 Task: Look for space in Pujilí, Ecuador from 8th June, 2023 to 19th June, 2023 for 1 adult in price range Rs.5000 to Rs.12000. Place can be shared room with 1  bedroom having 1 bed and 1 bathroom. Property type can be house, flat, guest house, hotel. Booking option can be shelf check-in. Required host language is English.
Action: Mouse moved to (449, 95)
Screenshot: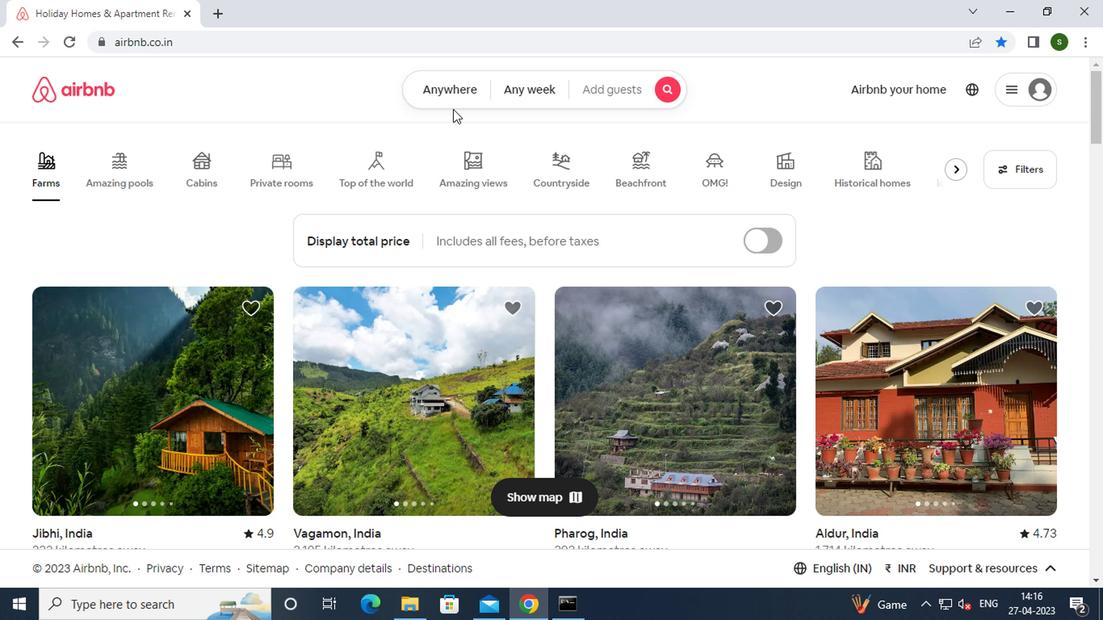 
Action: Mouse pressed left at (449, 95)
Screenshot: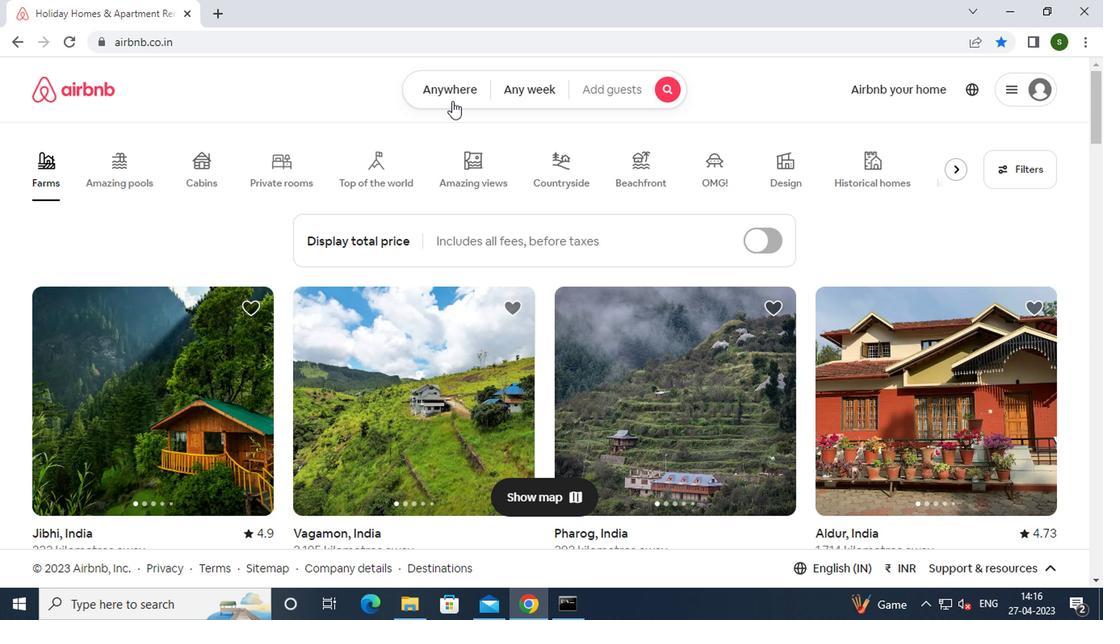 
Action: Mouse moved to (357, 158)
Screenshot: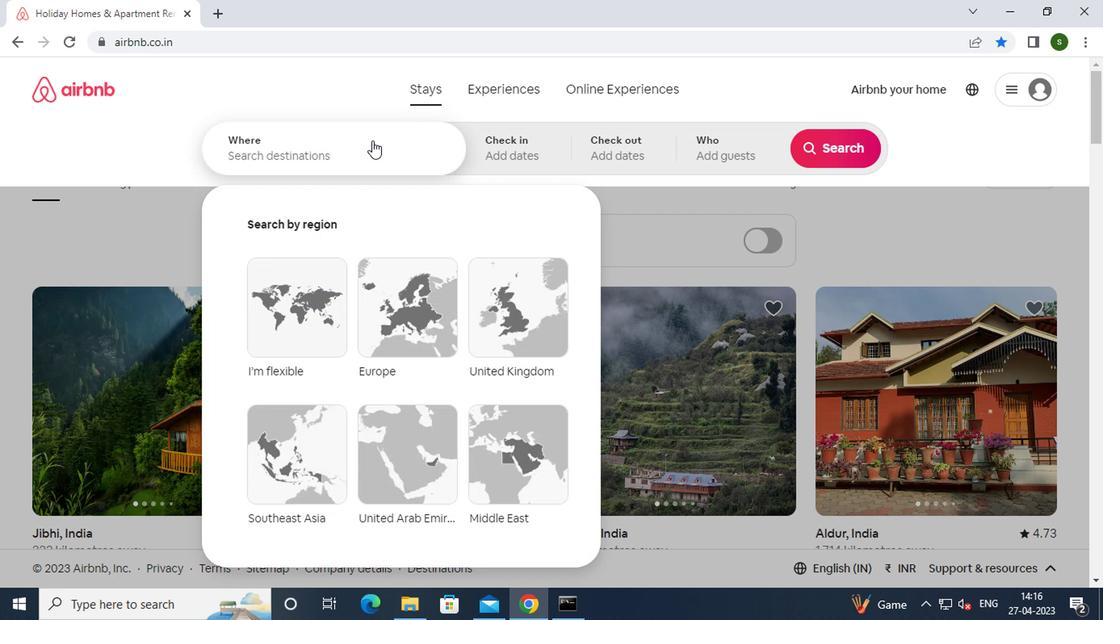 
Action: Mouse pressed left at (357, 158)
Screenshot: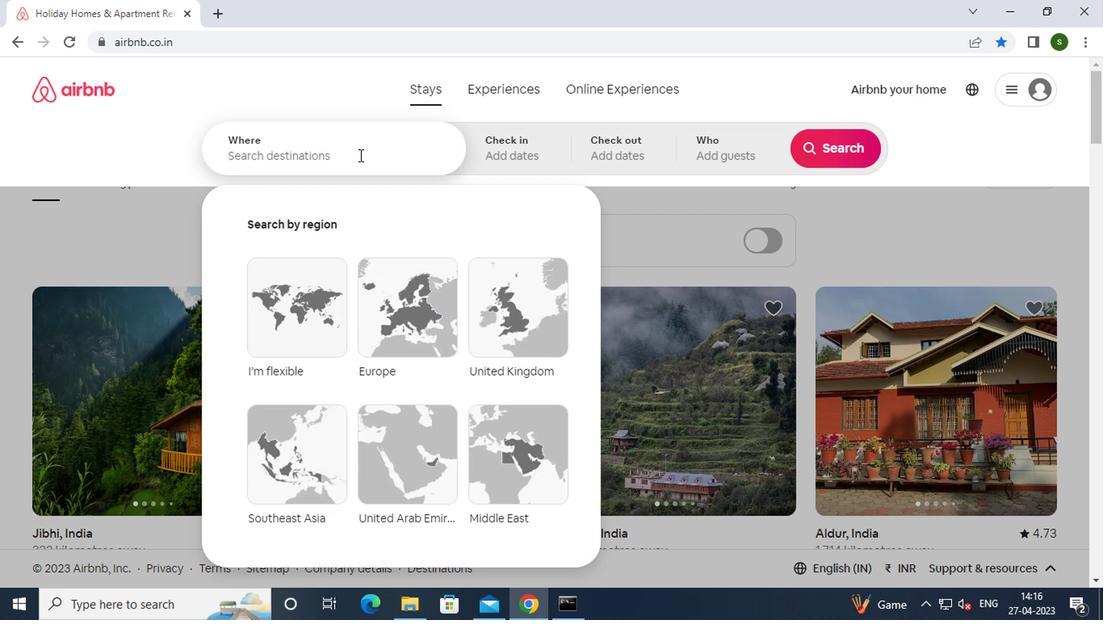 
Action: Key pressed p<Key.caps_lock>ujili,
Screenshot: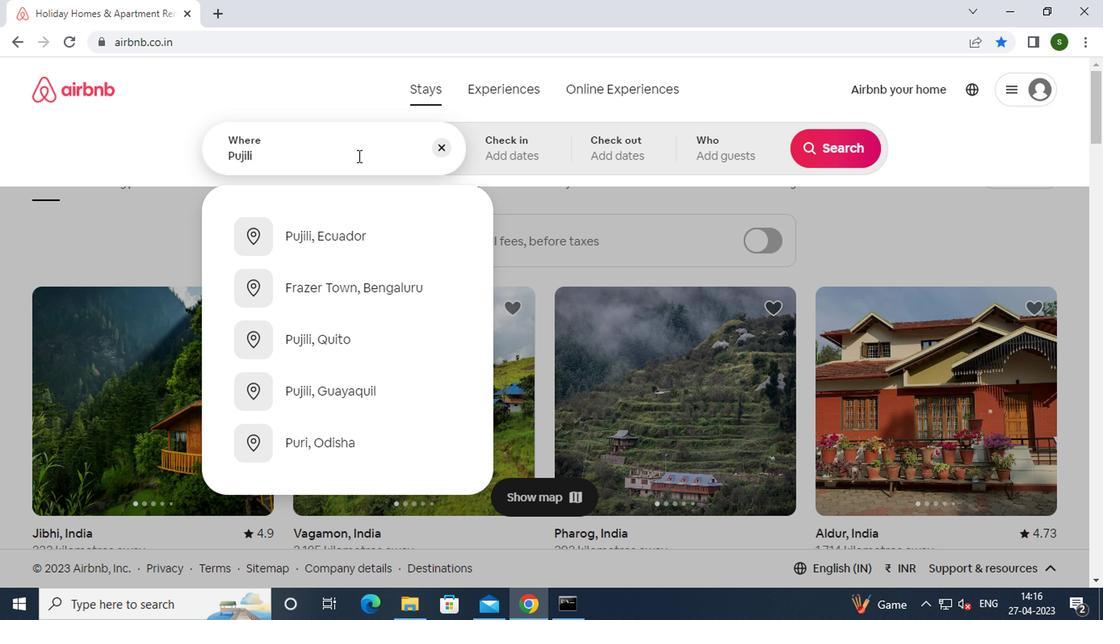 
Action: Mouse moved to (369, 248)
Screenshot: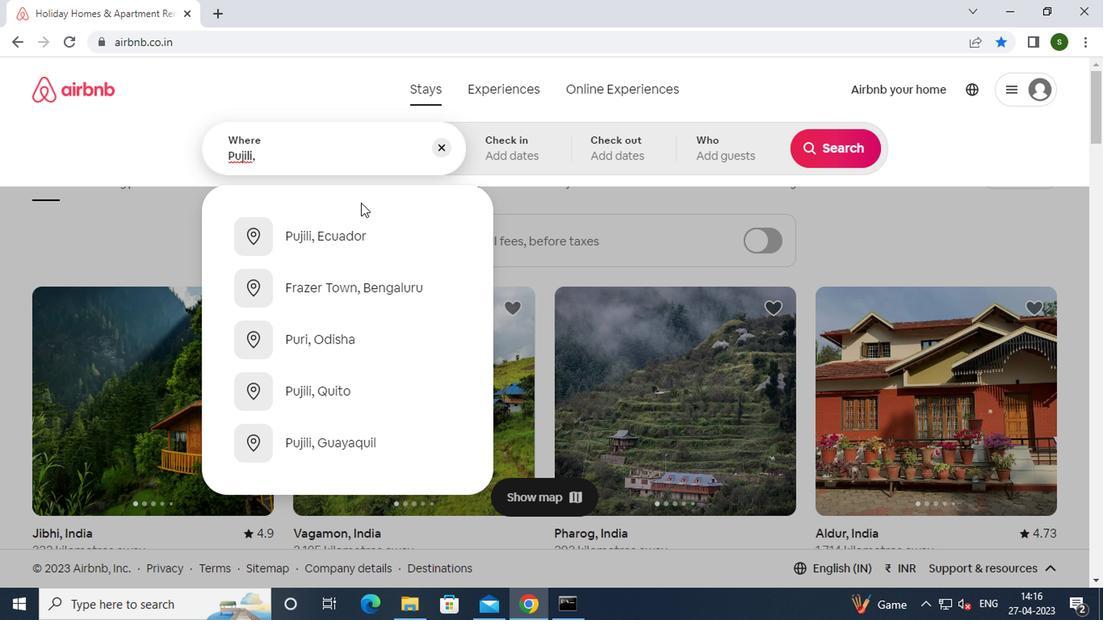 
Action: Mouse pressed left at (369, 248)
Screenshot: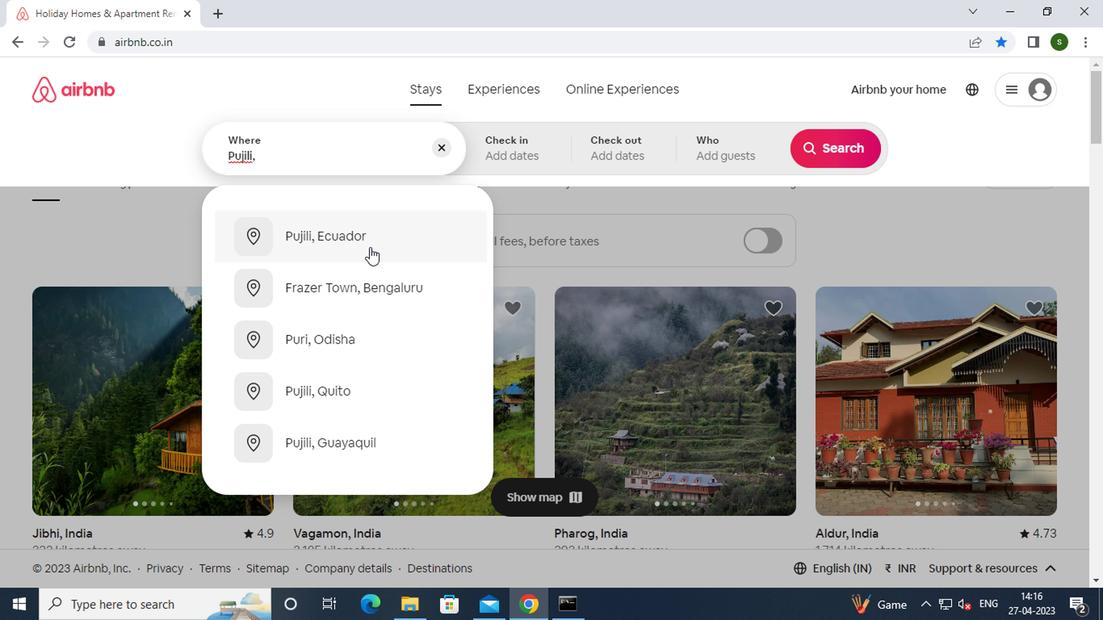 
Action: Mouse moved to (823, 273)
Screenshot: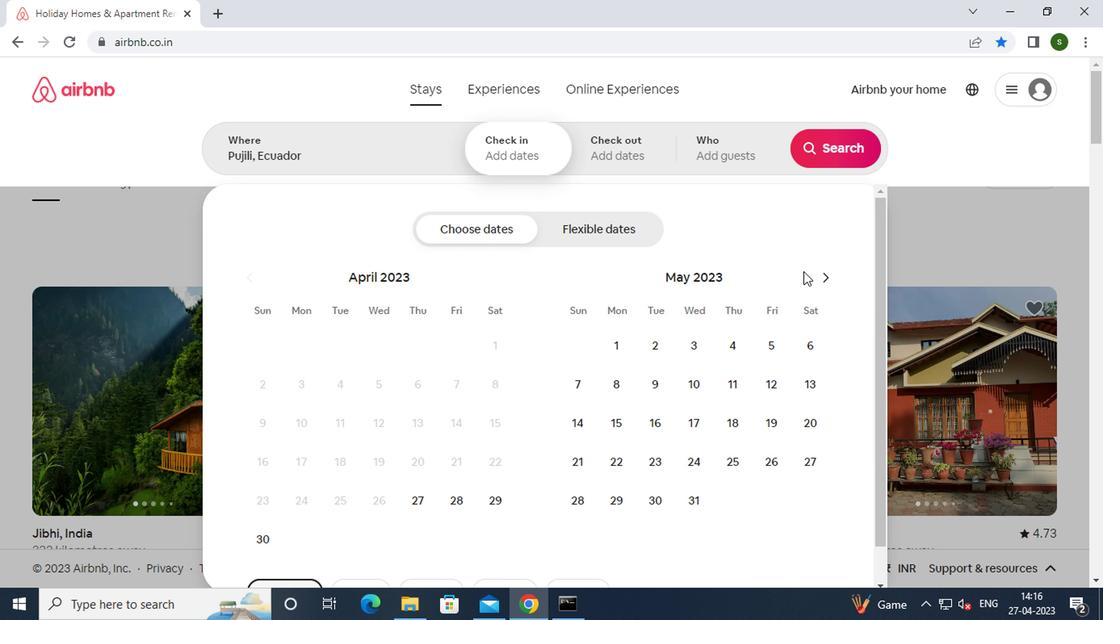 
Action: Mouse pressed left at (823, 273)
Screenshot: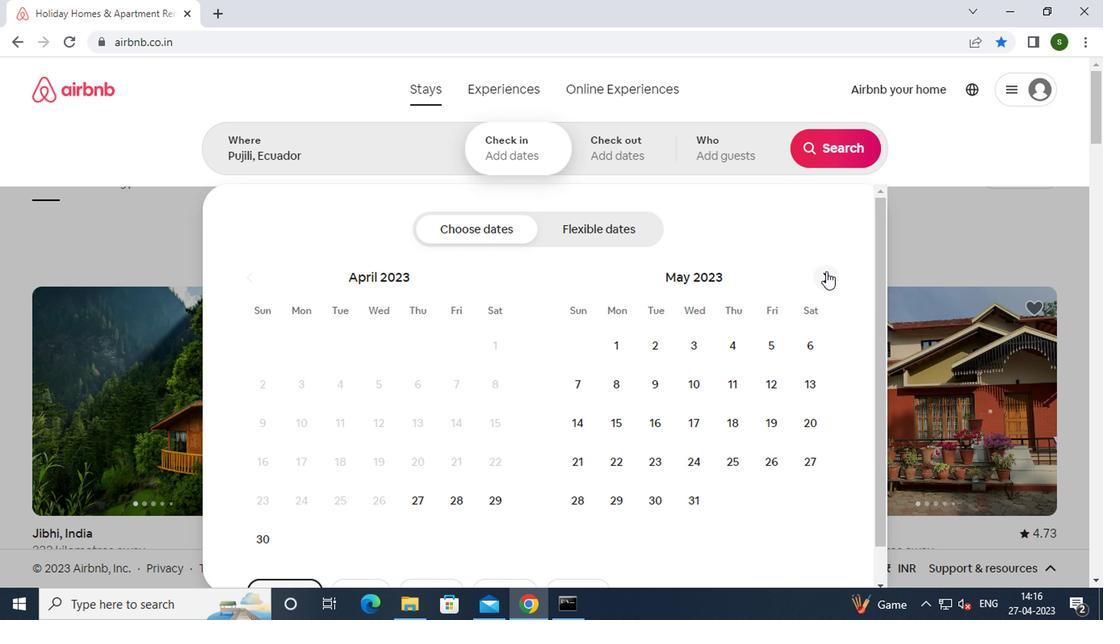 
Action: Mouse moved to (734, 386)
Screenshot: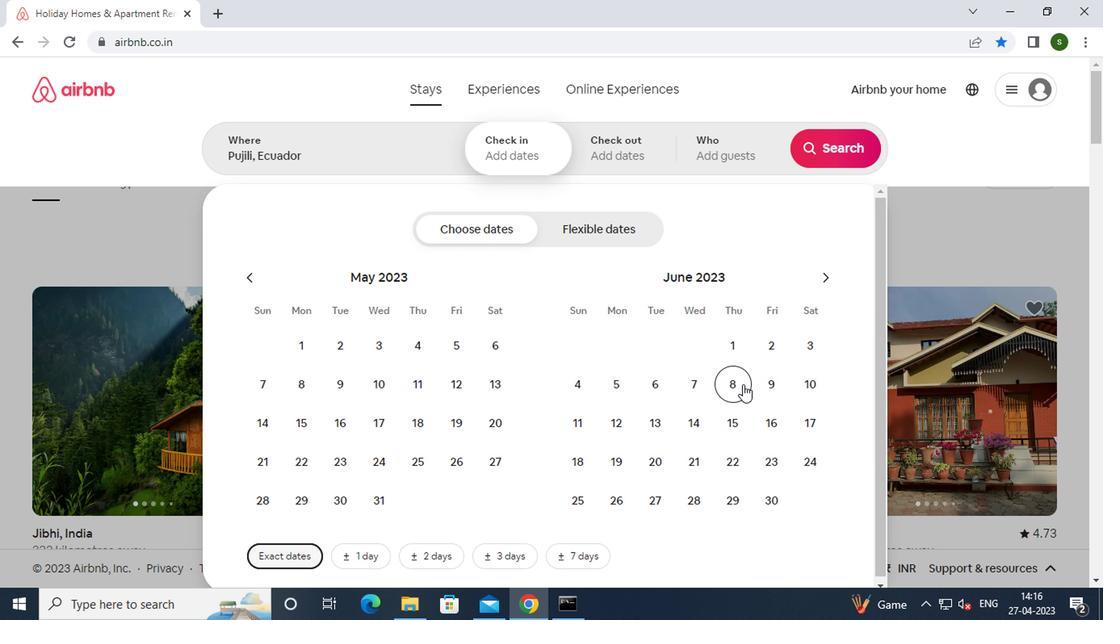 
Action: Mouse pressed left at (734, 386)
Screenshot: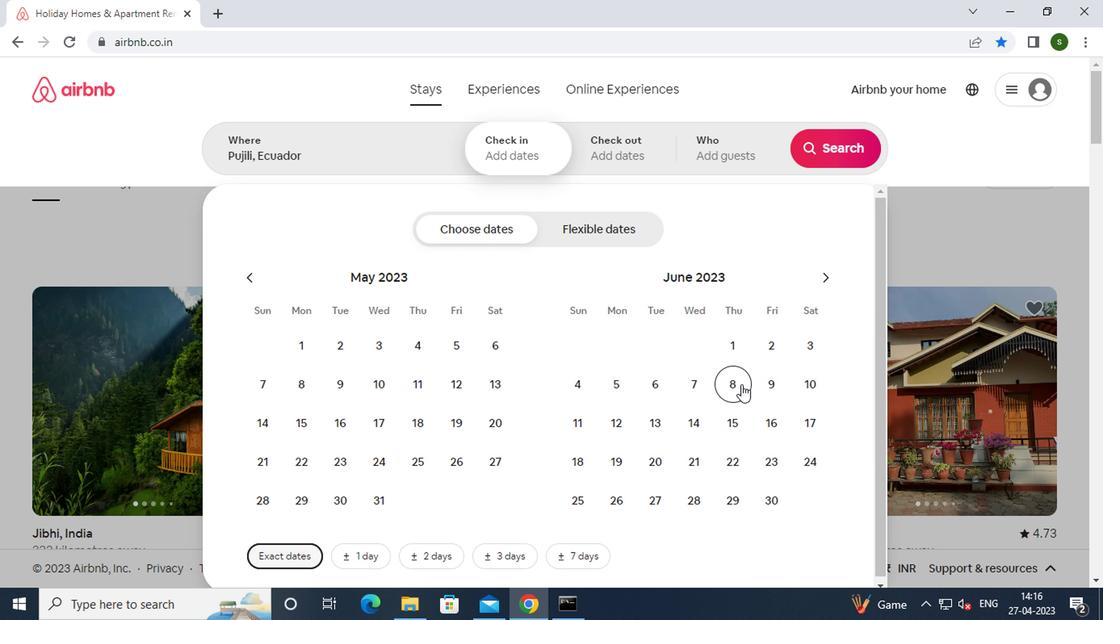 
Action: Mouse moved to (618, 465)
Screenshot: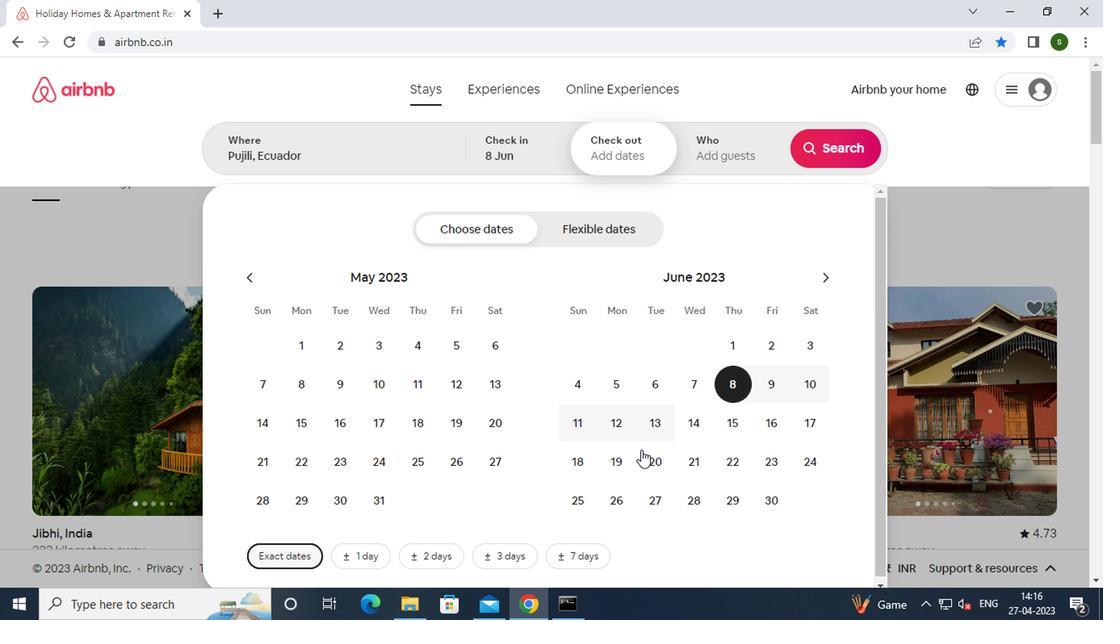 
Action: Mouse pressed left at (618, 465)
Screenshot: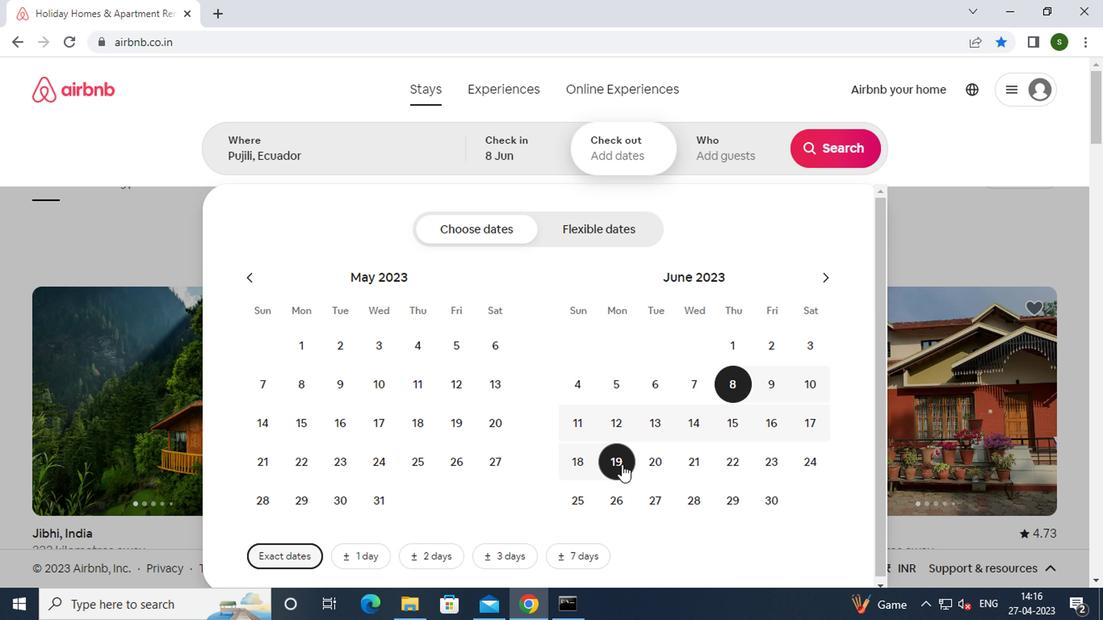 
Action: Mouse moved to (720, 160)
Screenshot: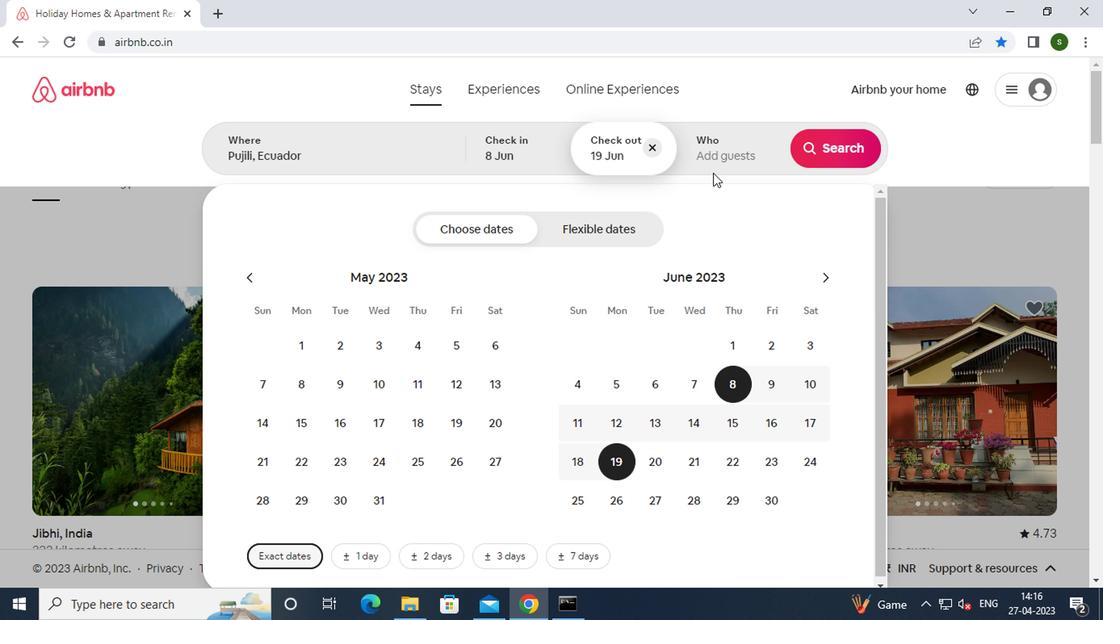 
Action: Mouse pressed left at (720, 160)
Screenshot: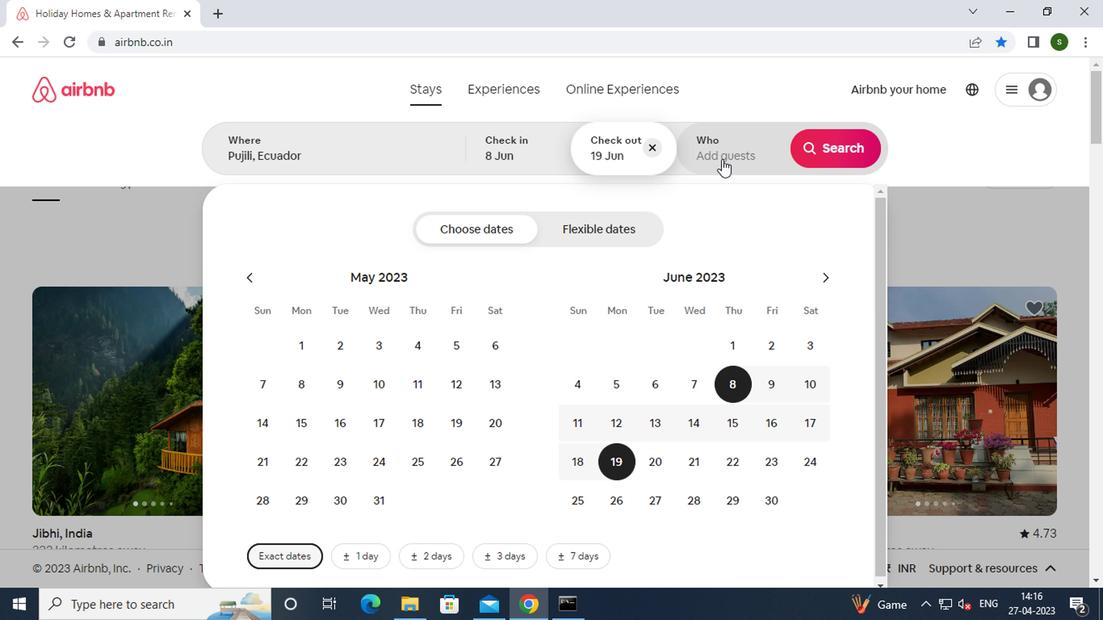 
Action: Mouse moved to (838, 238)
Screenshot: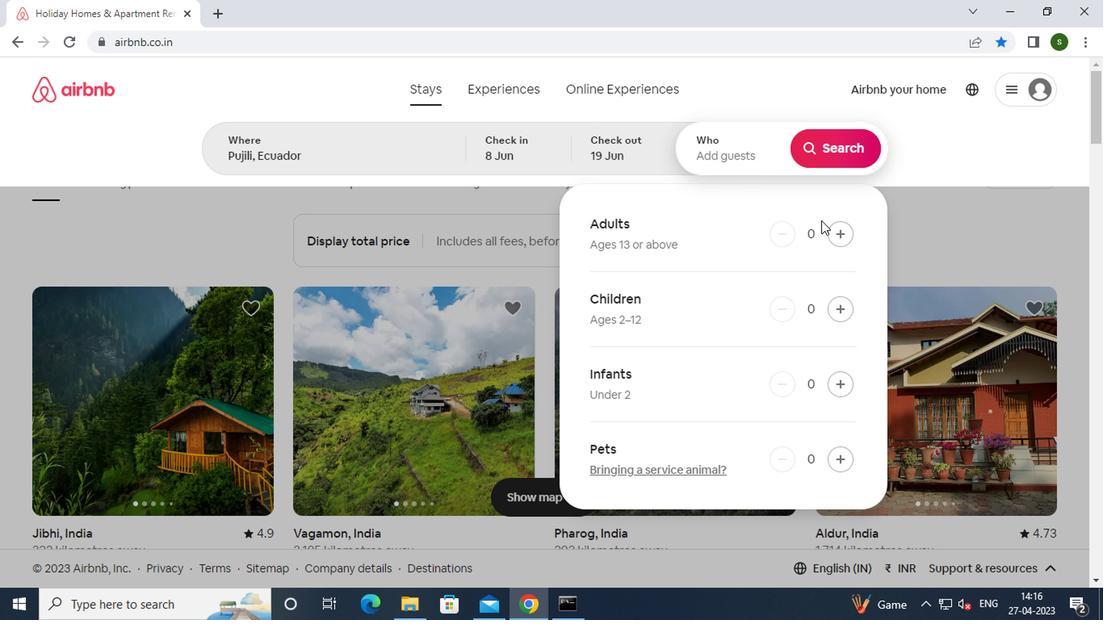 
Action: Mouse pressed left at (838, 238)
Screenshot: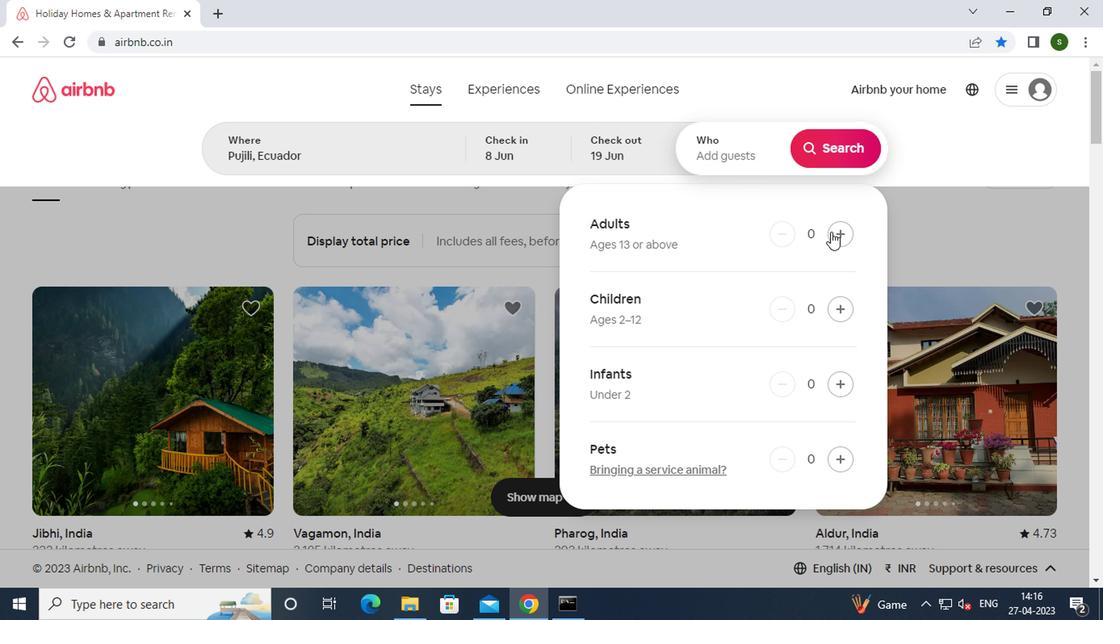 
Action: Mouse moved to (826, 133)
Screenshot: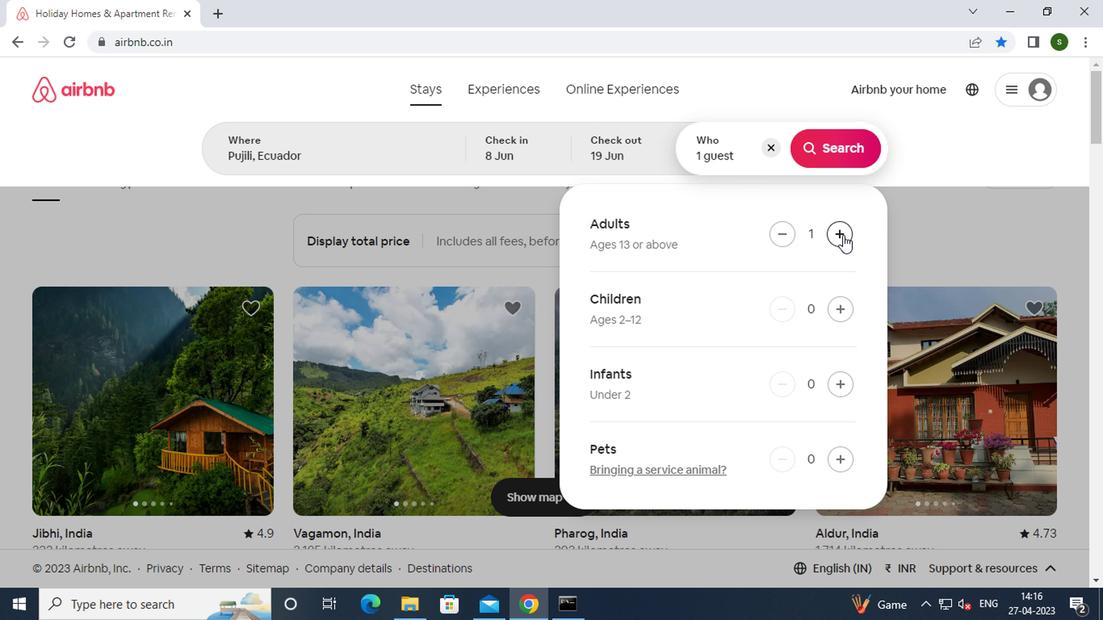 
Action: Mouse pressed left at (826, 133)
Screenshot: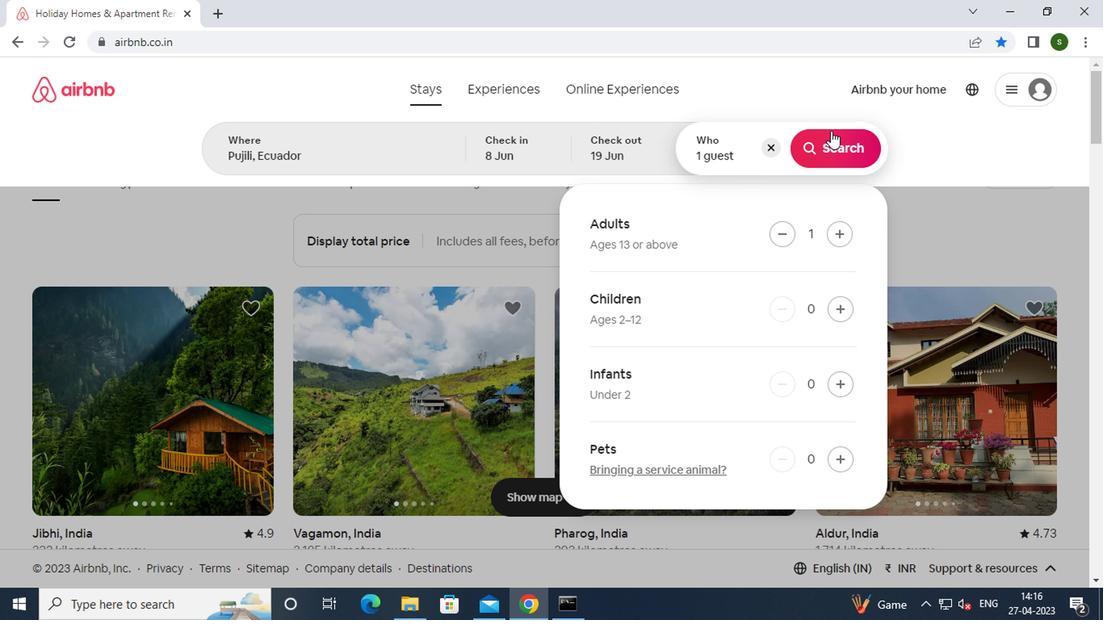
Action: Mouse moved to (999, 158)
Screenshot: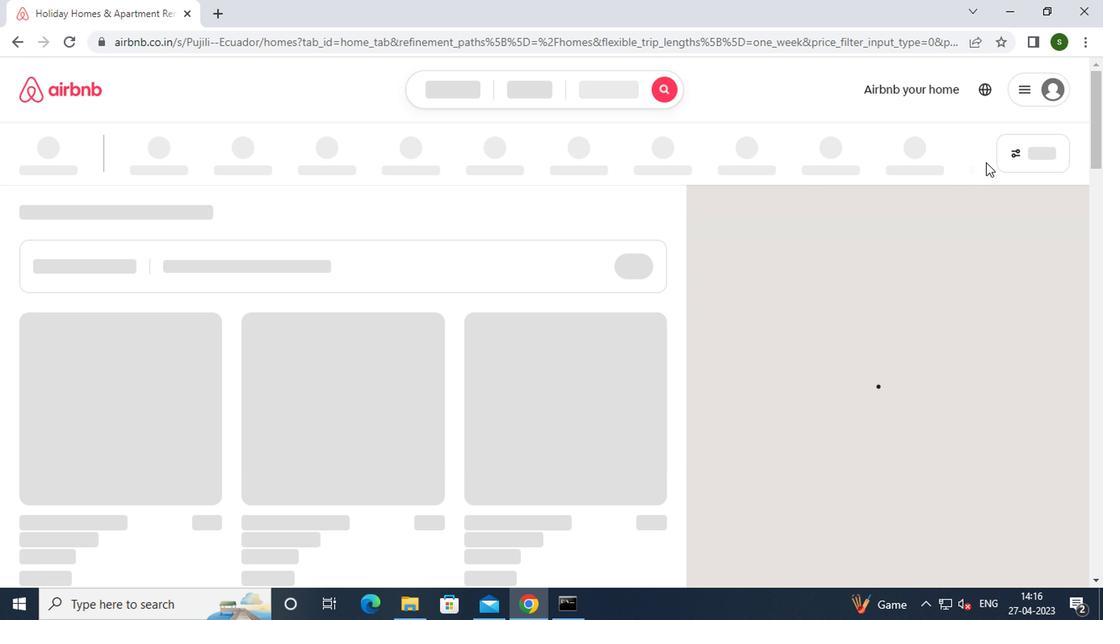 
Action: Mouse pressed left at (999, 158)
Screenshot: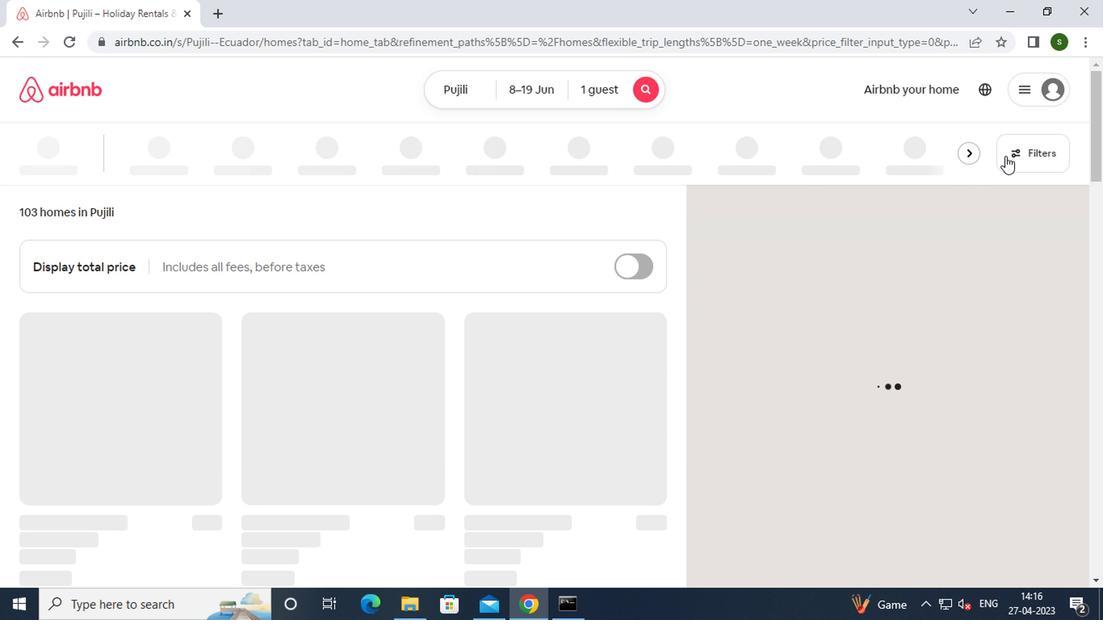
Action: Mouse moved to (490, 358)
Screenshot: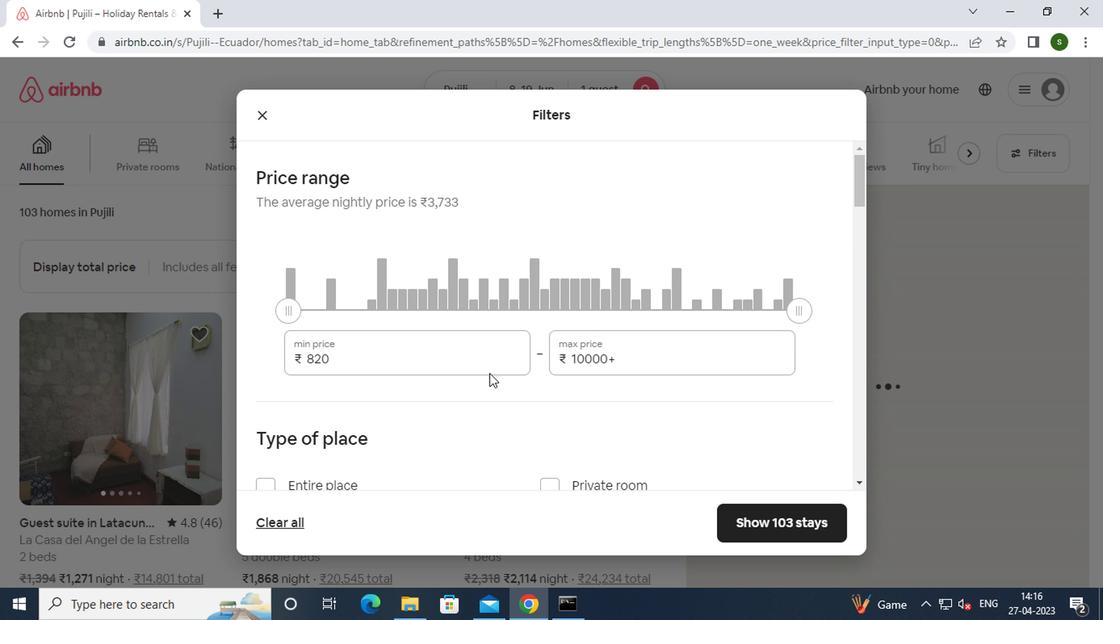 
Action: Mouse pressed left at (490, 358)
Screenshot: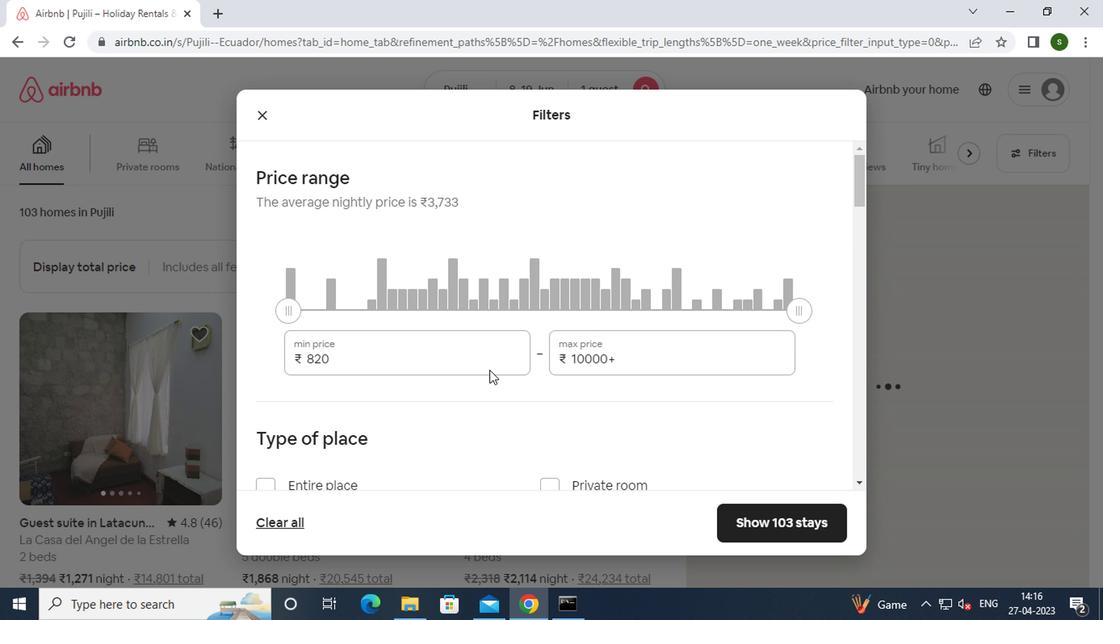 
Action: Key pressed <Key.backspace><Key.backspace><Key.backspace><Key.backspace><Key.backspace>5000
Screenshot: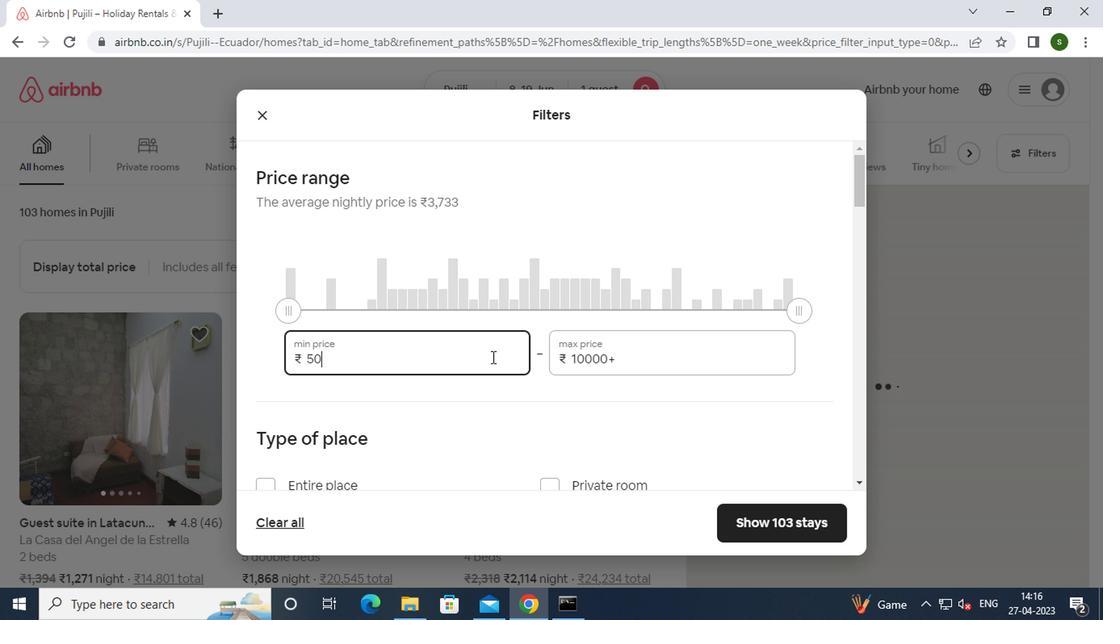 
Action: Mouse moved to (655, 358)
Screenshot: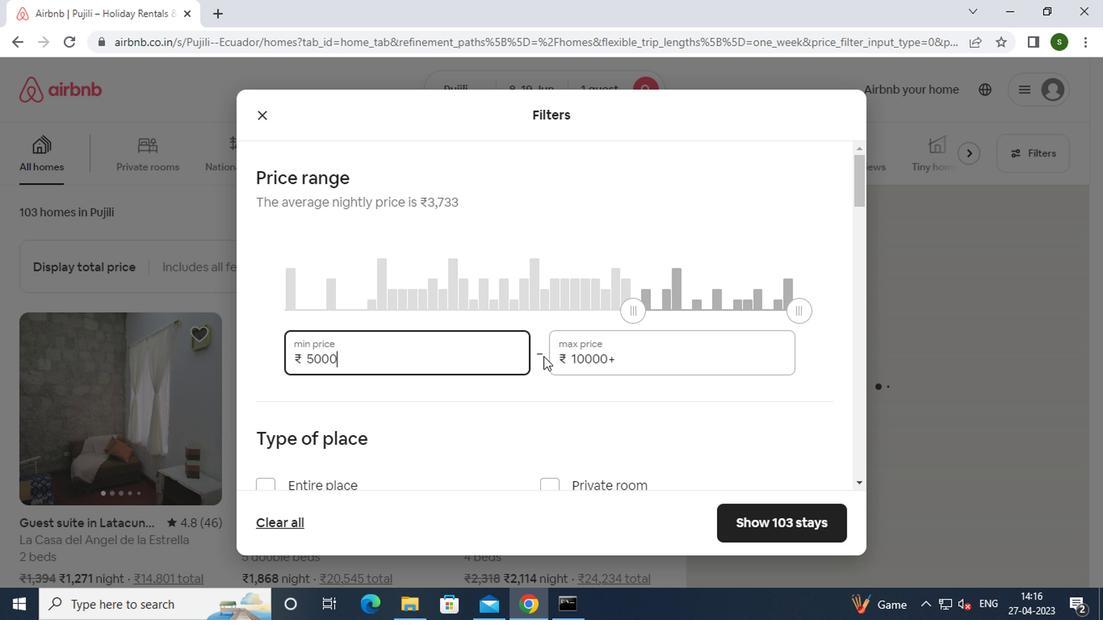 
Action: Mouse pressed left at (655, 358)
Screenshot: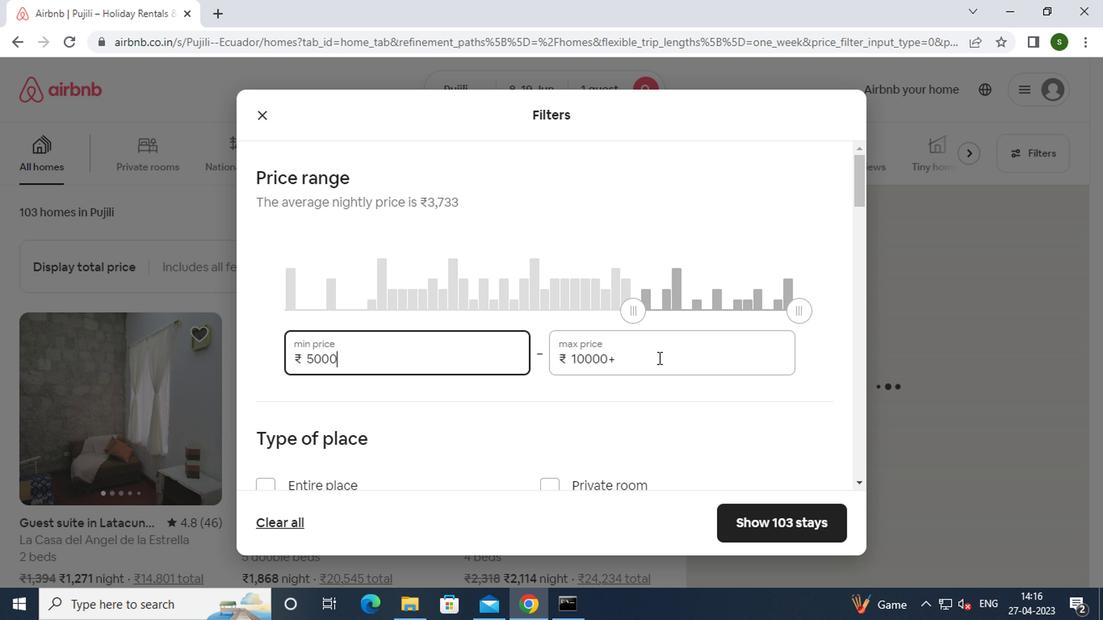 
Action: Key pressed <Key.backspace><Key.backspace><Key.backspace><Key.backspace><Key.backspace><Key.backspace><Key.backspace><Key.backspace><Key.backspace><Key.backspace><Key.backspace><Key.backspace><Key.backspace><Key.backspace>12000
Screenshot: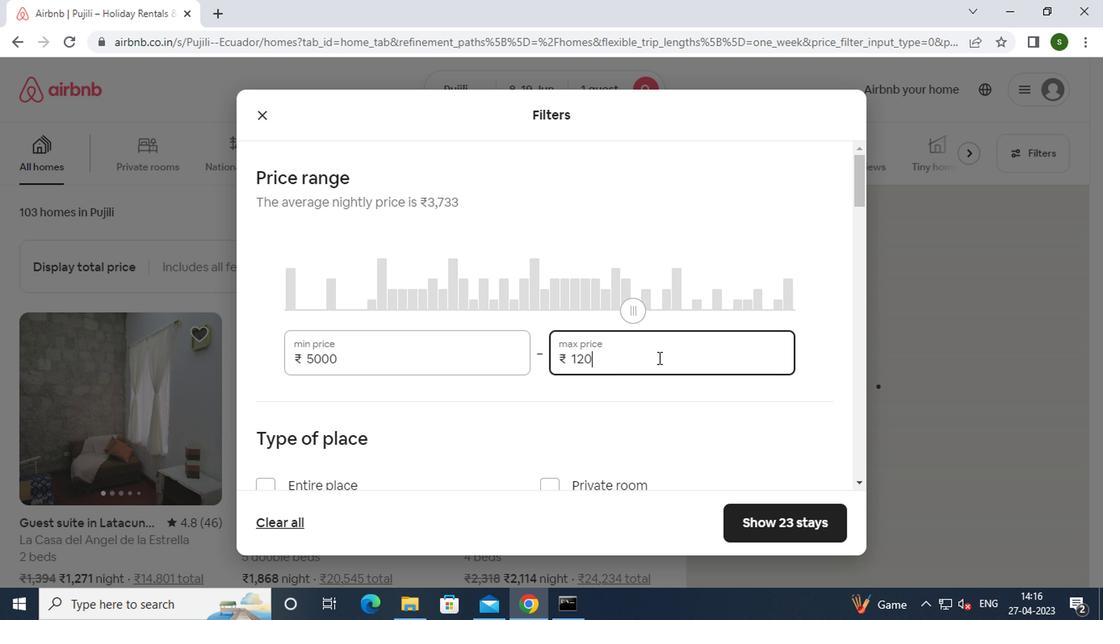 
Action: Mouse moved to (500, 389)
Screenshot: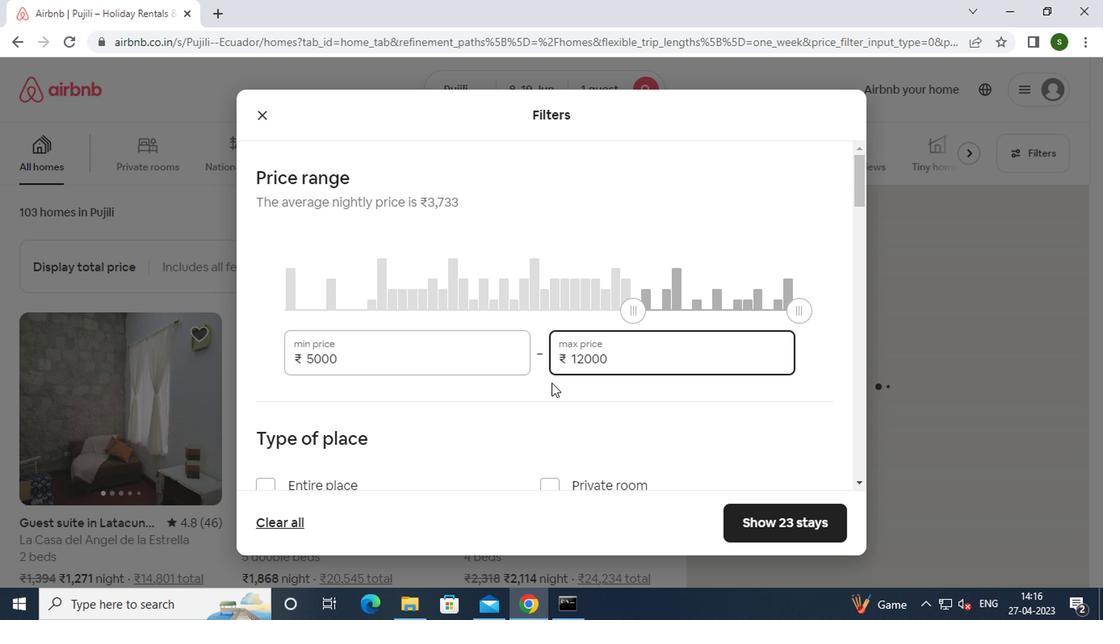 
Action: Mouse scrolled (500, 388) with delta (0, 0)
Screenshot: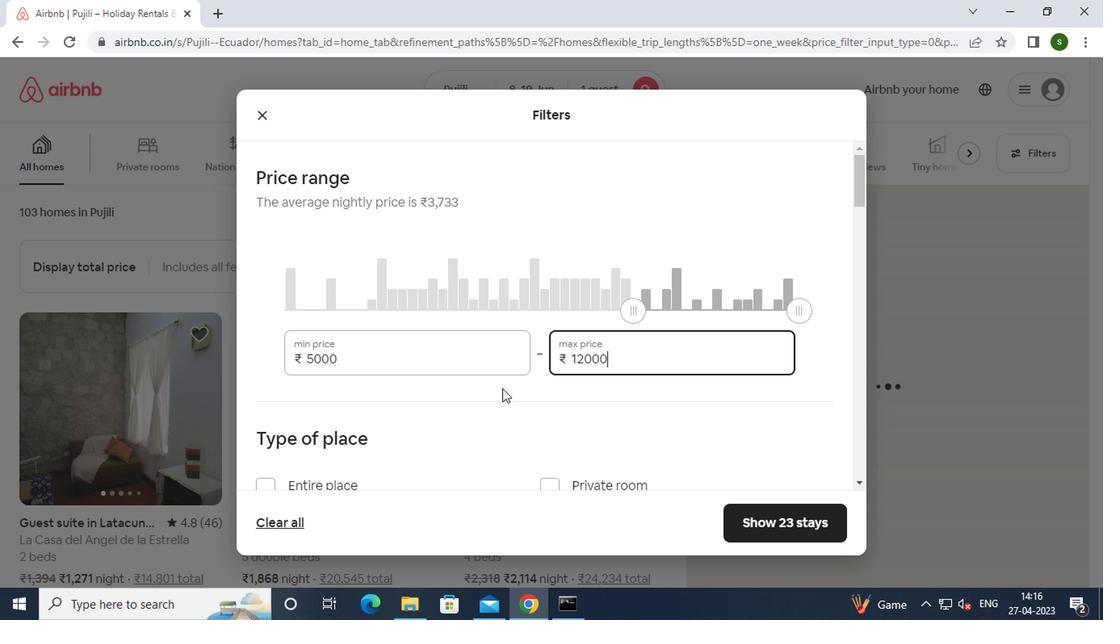 
Action: Mouse scrolled (500, 388) with delta (0, 0)
Screenshot: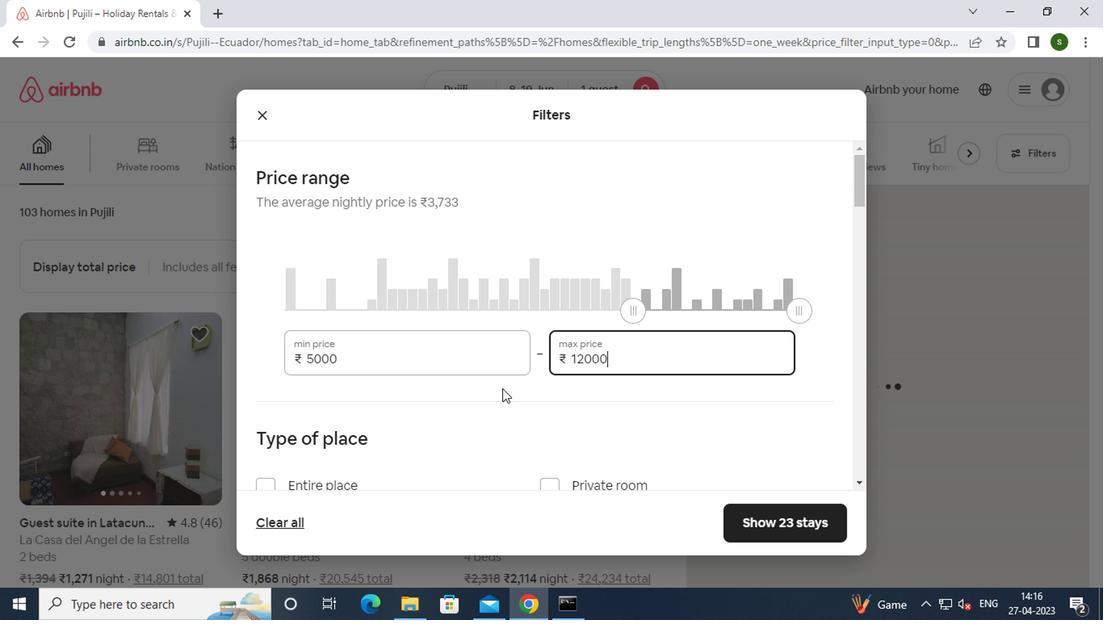 
Action: Mouse moved to (337, 397)
Screenshot: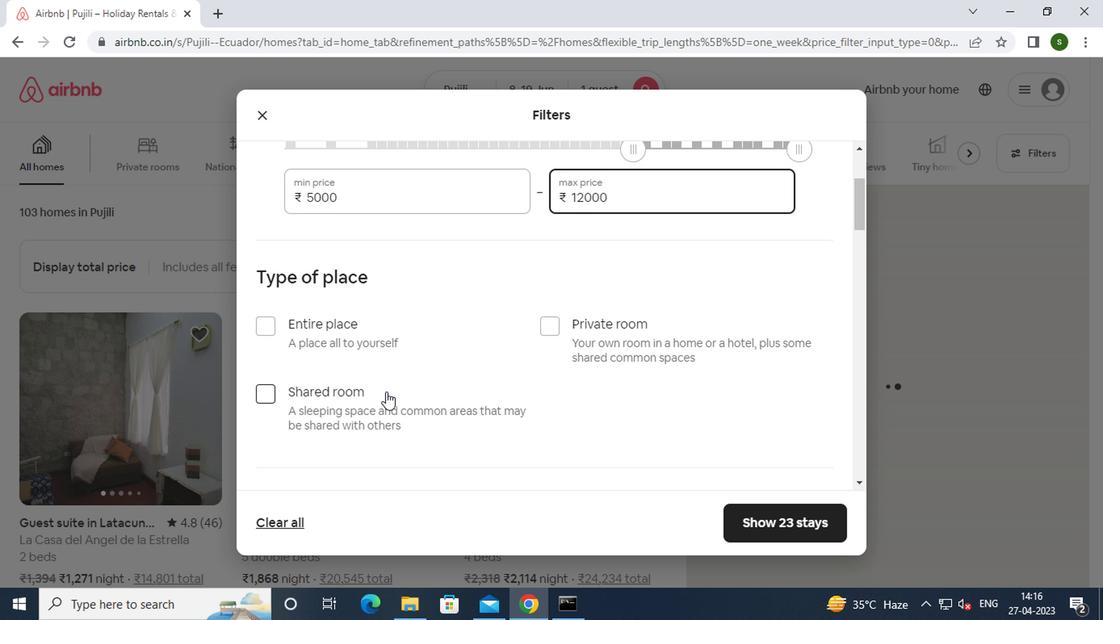 
Action: Mouse pressed left at (337, 397)
Screenshot: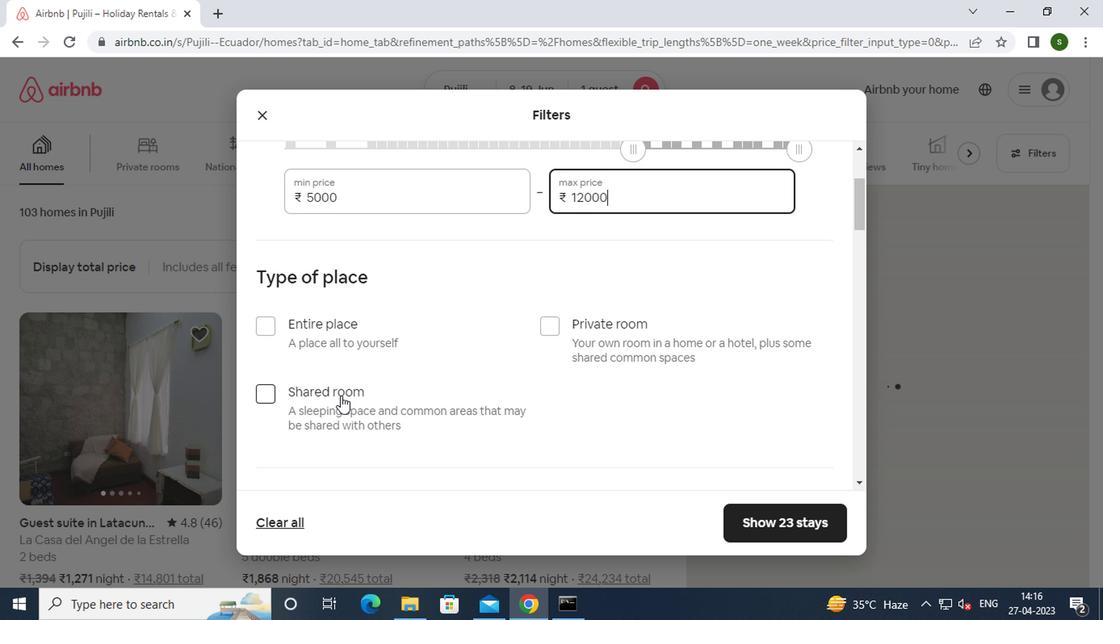 
Action: Mouse moved to (412, 374)
Screenshot: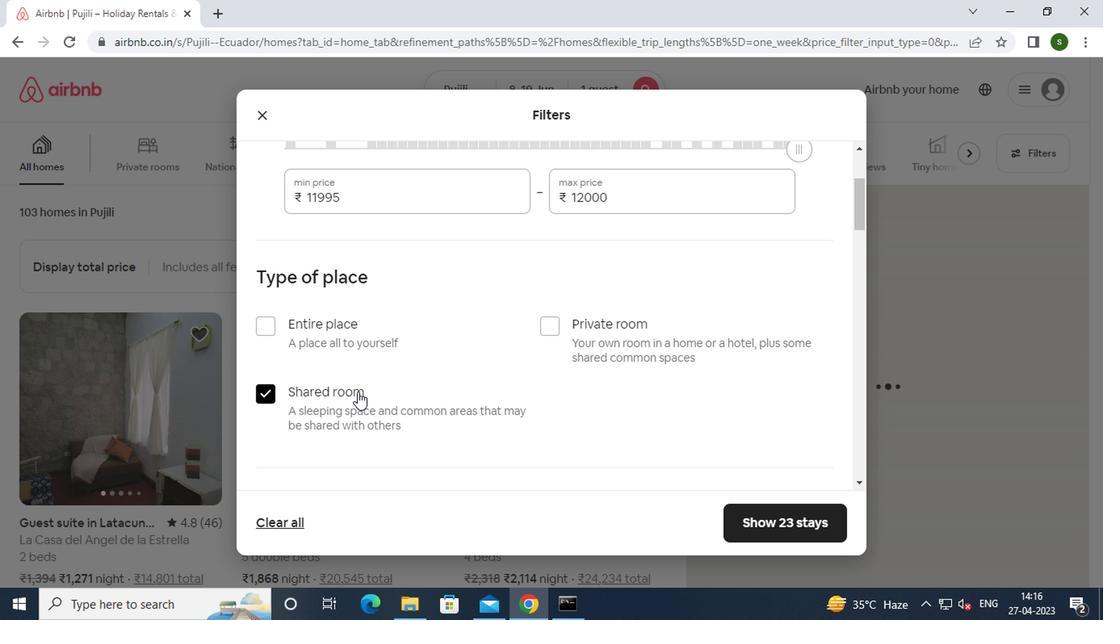 
Action: Mouse scrolled (412, 373) with delta (0, 0)
Screenshot: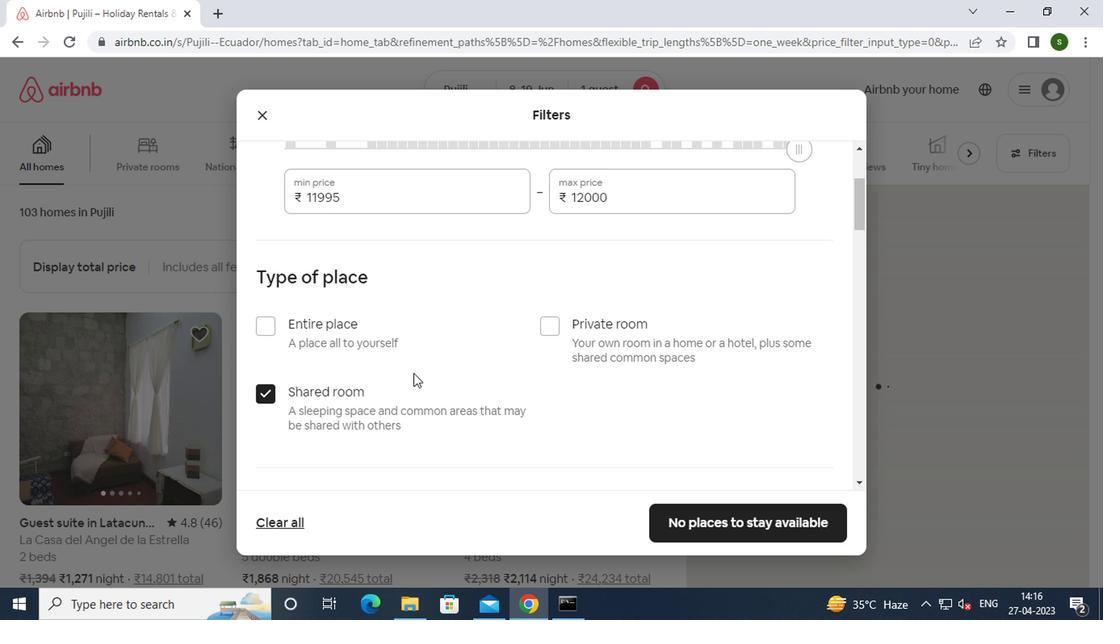 
Action: Mouse scrolled (412, 373) with delta (0, 0)
Screenshot: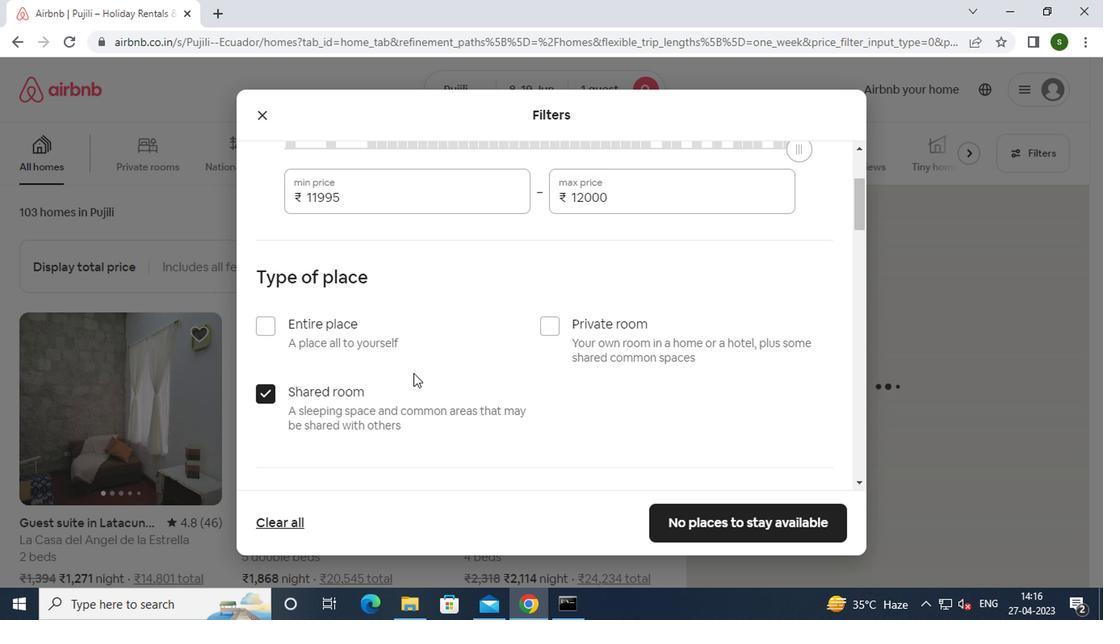 
Action: Mouse scrolled (412, 373) with delta (0, 0)
Screenshot: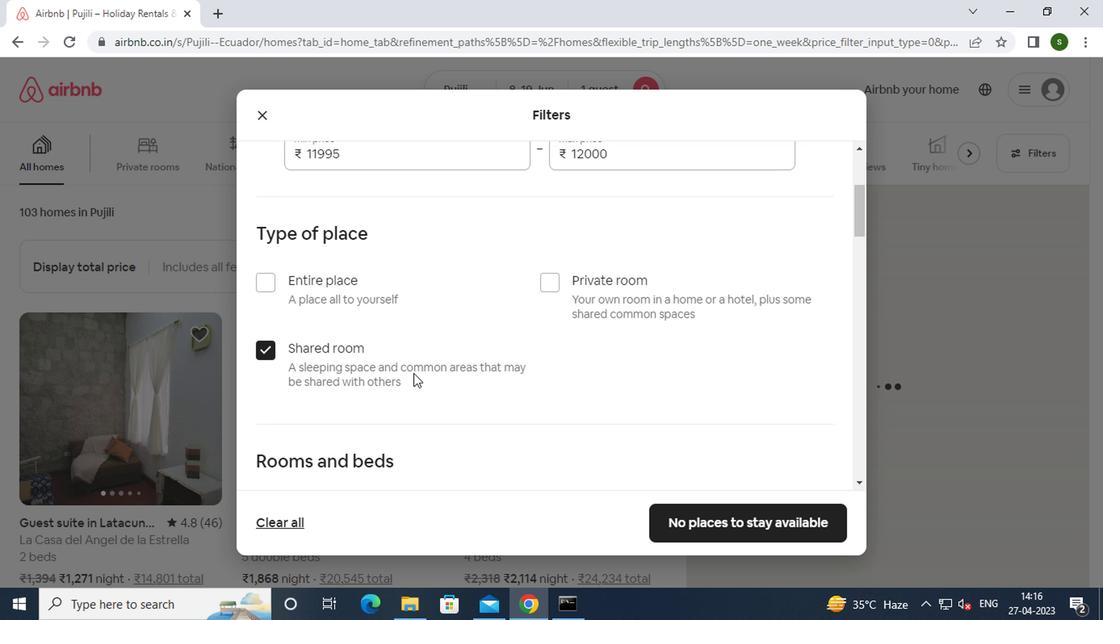 
Action: Mouse scrolled (412, 373) with delta (0, 0)
Screenshot: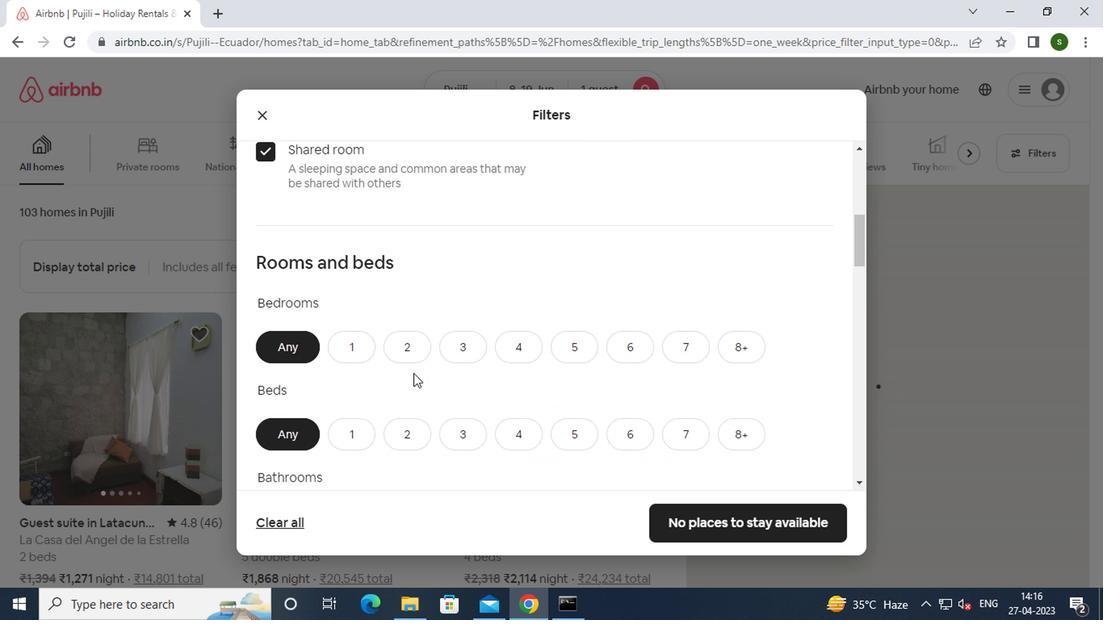 
Action: Mouse moved to (358, 260)
Screenshot: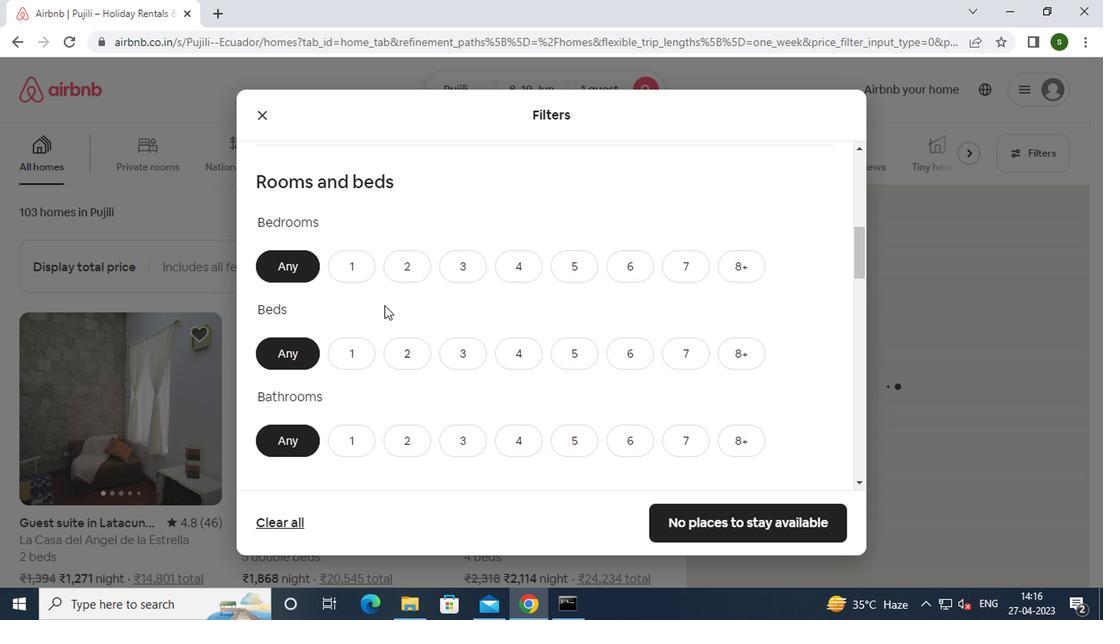 
Action: Mouse pressed left at (358, 260)
Screenshot: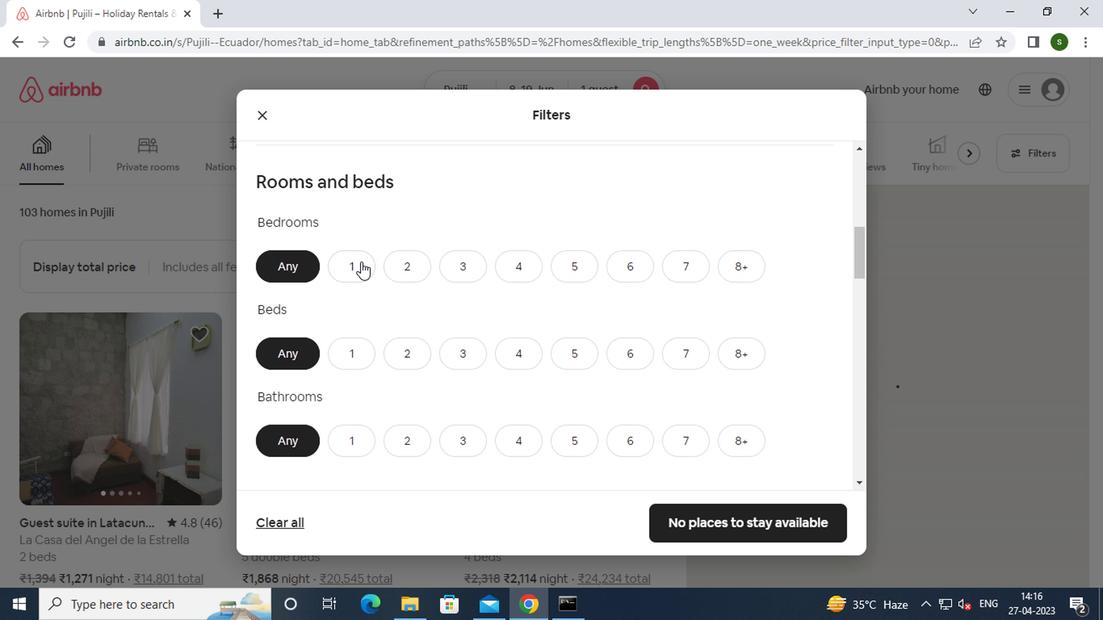 
Action: Mouse moved to (358, 353)
Screenshot: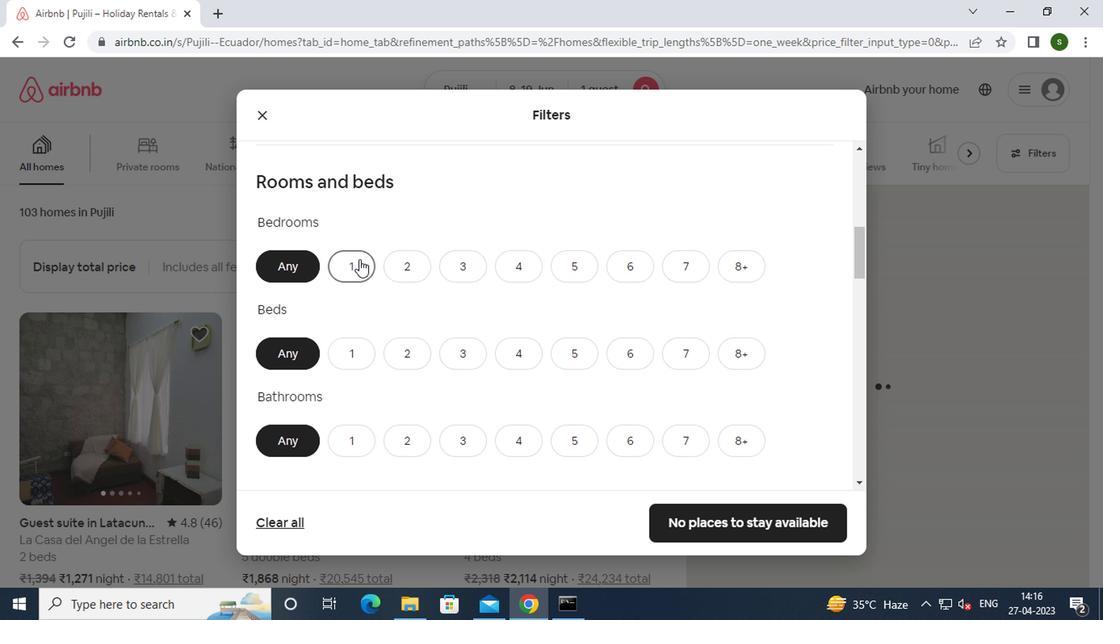 
Action: Mouse pressed left at (358, 353)
Screenshot: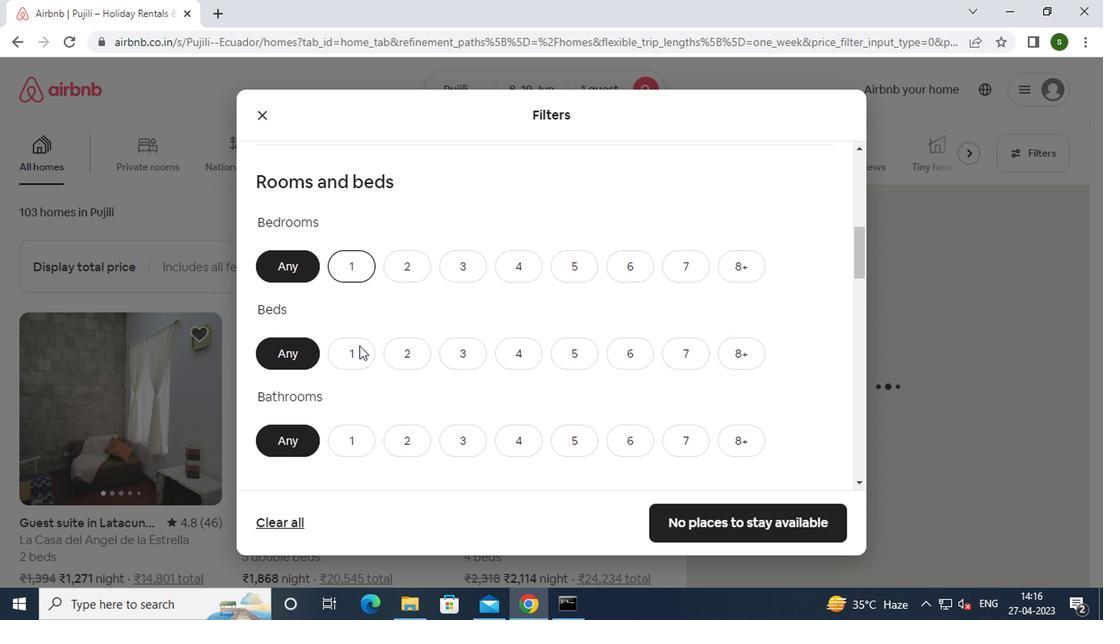 
Action: Mouse moved to (353, 437)
Screenshot: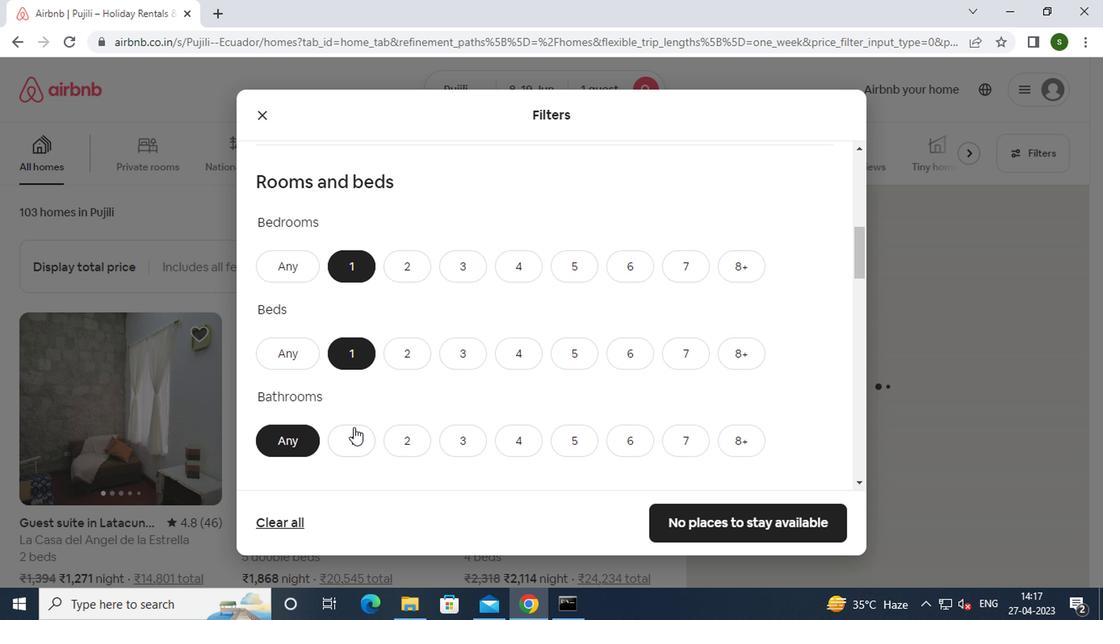 
Action: Mouse pressed left at (353, 437)
Screenshot: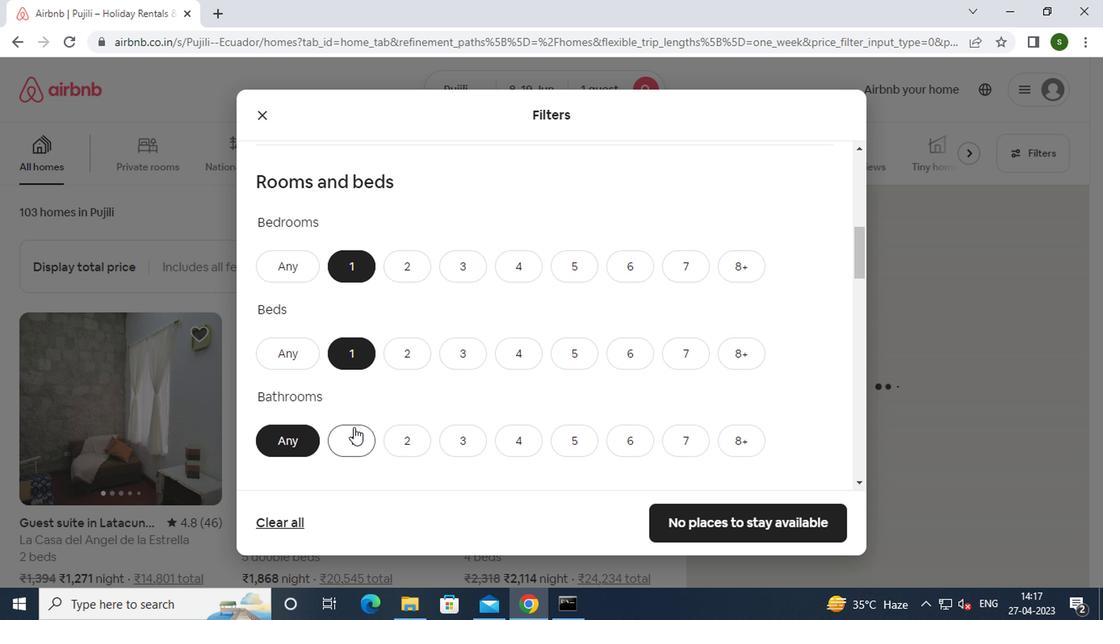 
Action: Mouse moved to (474, 378)
Screenshot: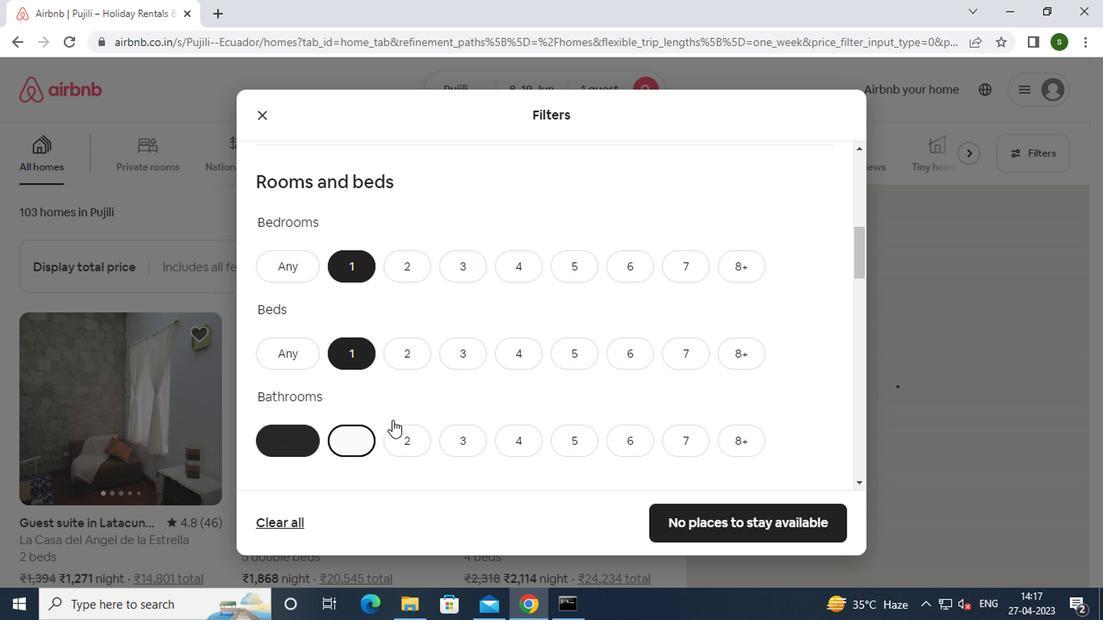 
Action: Mouse scrolled (474, 377) with delta (0, 0)
Screenshot: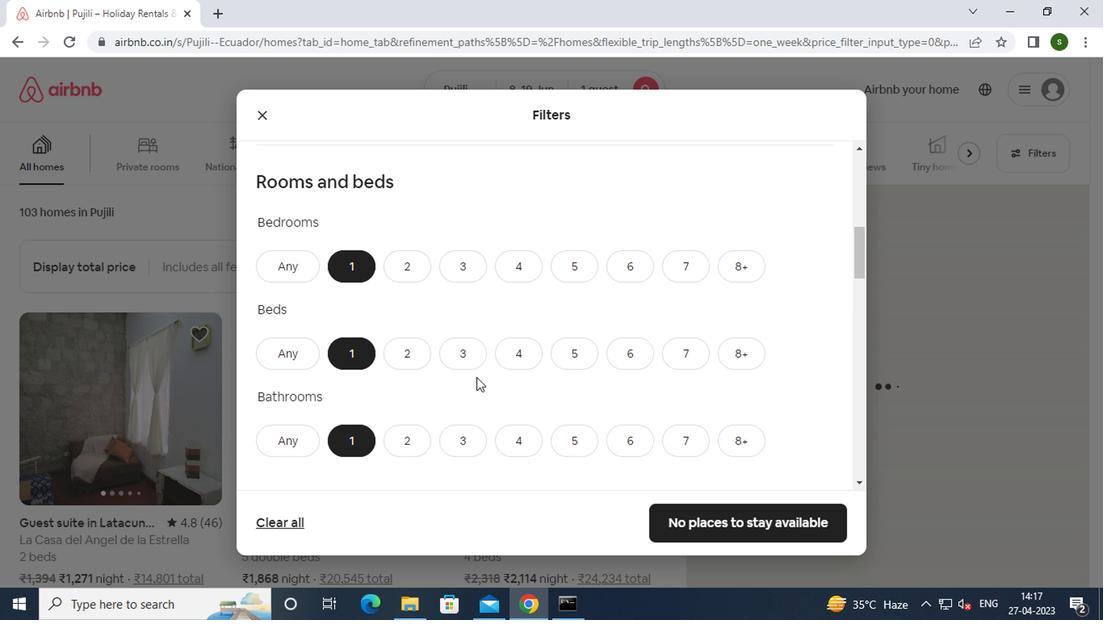 
Action: Mouse scrolled (474, 377) with delta (0, 0)
Screenshot: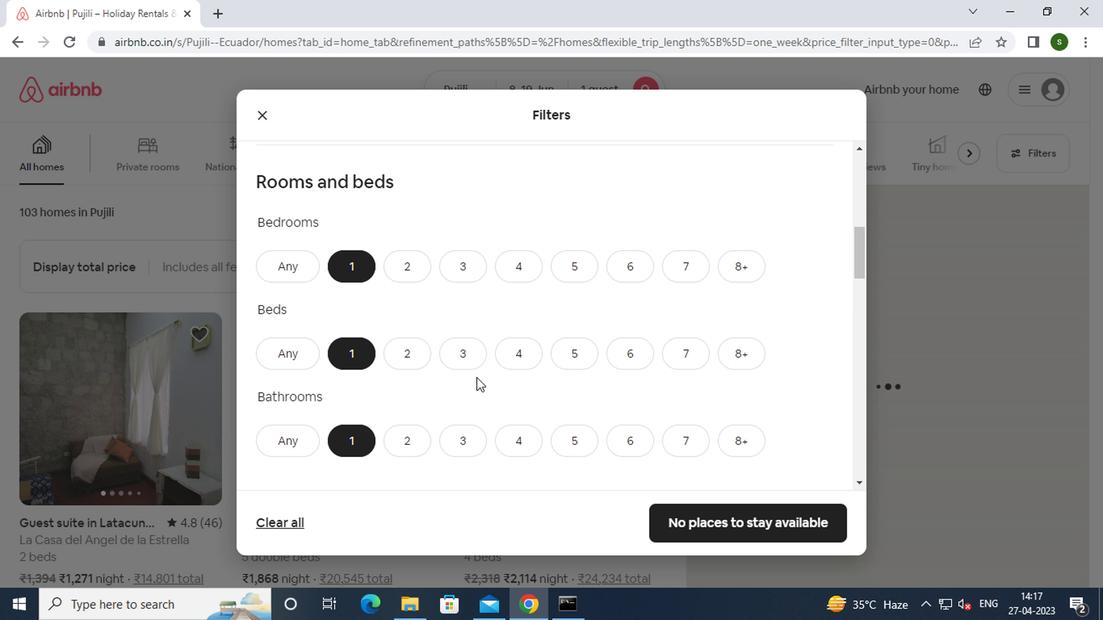 
Action: Mouse moved to (474, 378)
Screenshot: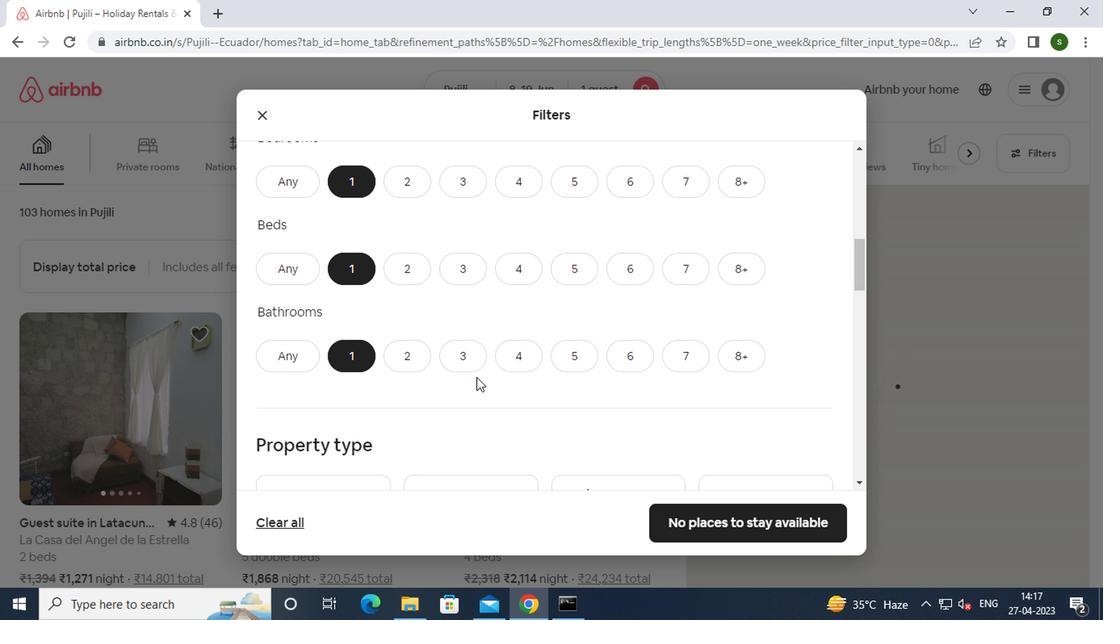 
Action: Mouse scrolled (474, 377) with delta (0, 0)
Screenshot: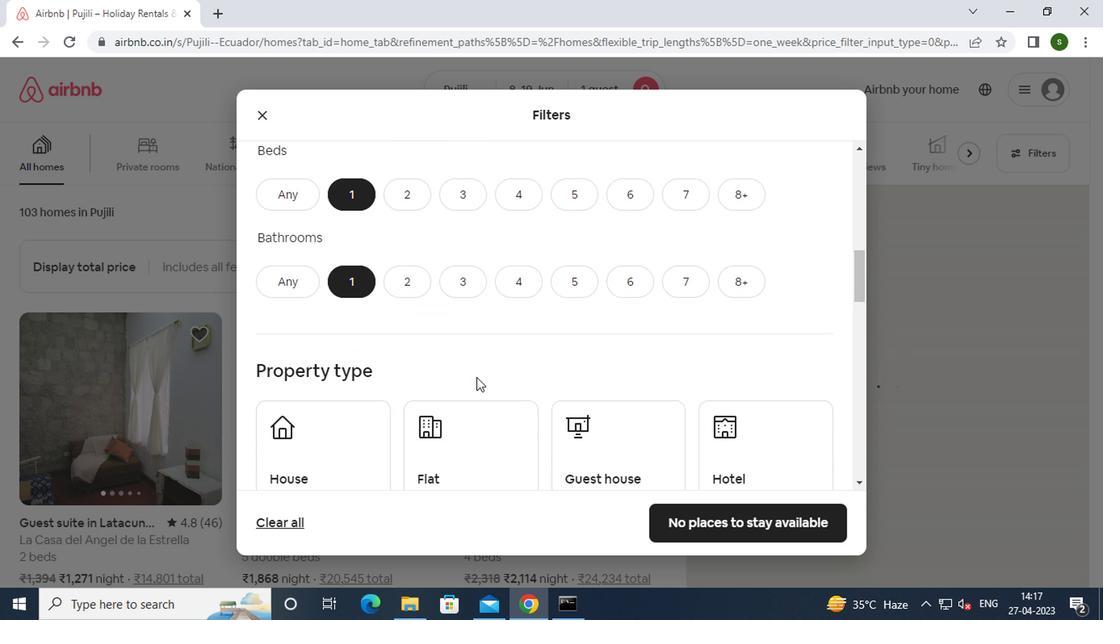 
Action: Mouse moved to (392, 370)
Screenshot: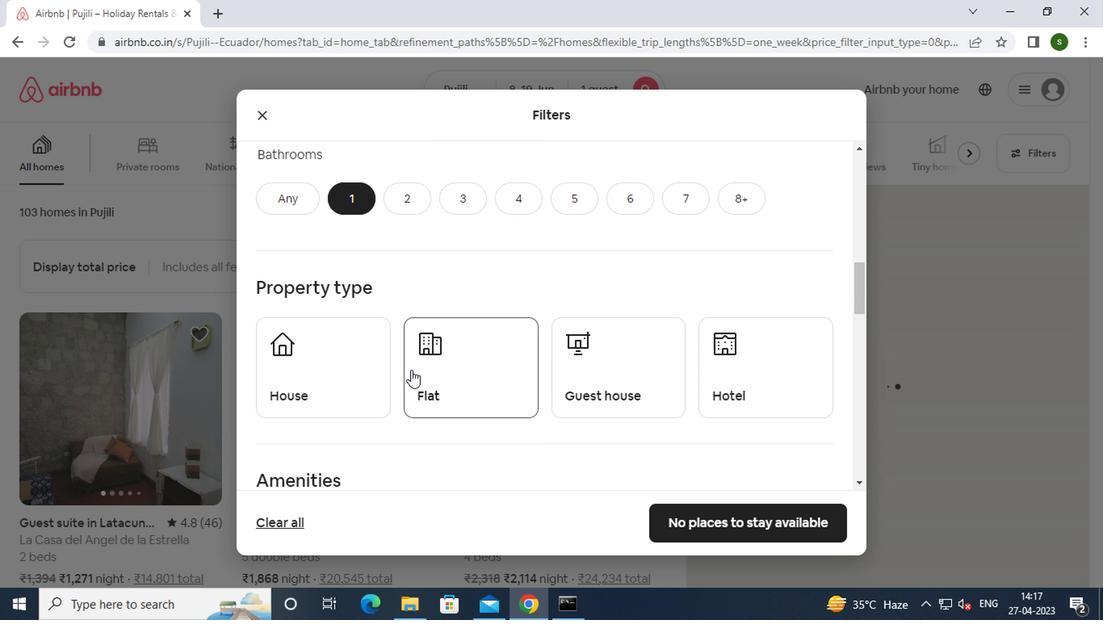 
Action: Mouse pressed left at (392, 370)
Screenshot: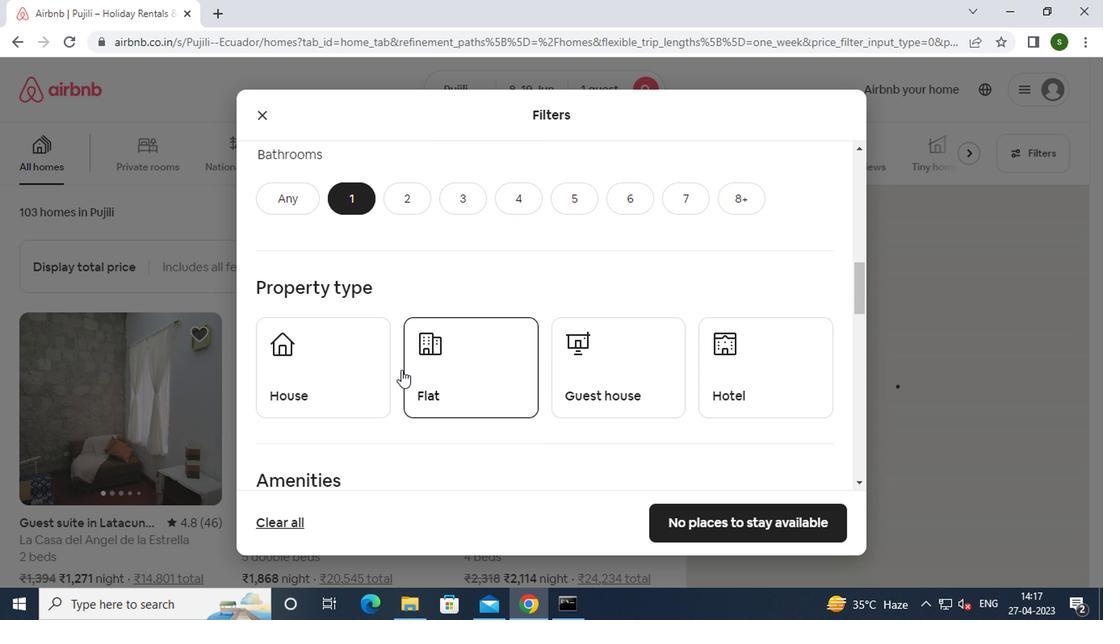 
Action: Mouse moved to (368, 370)
Screenshot: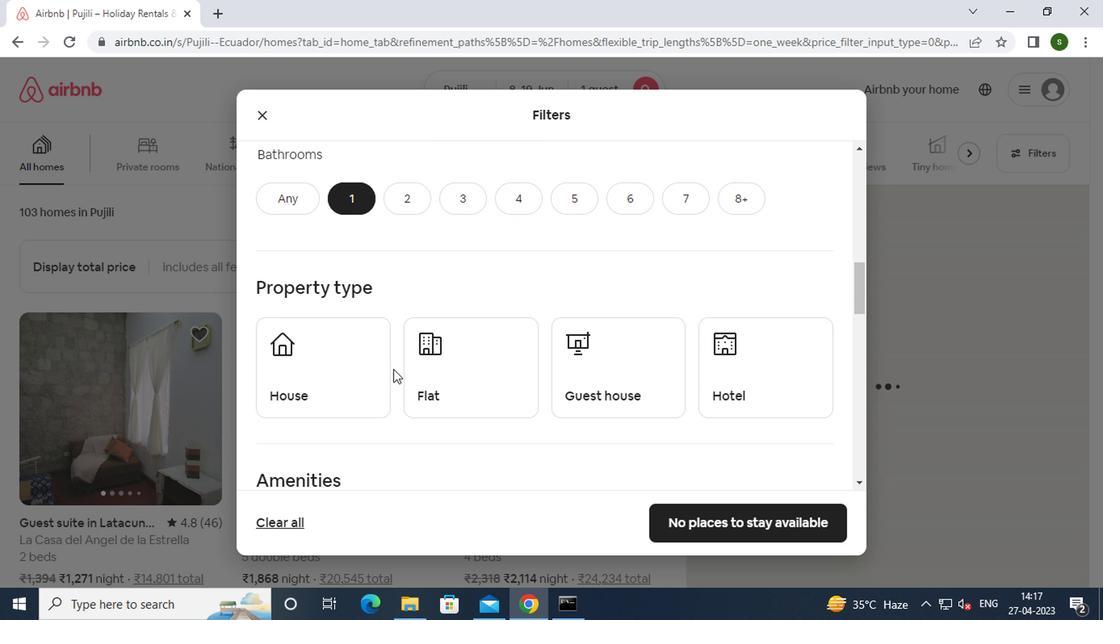 
Action: Mouse pressed left at (368, 370)
Screenshot: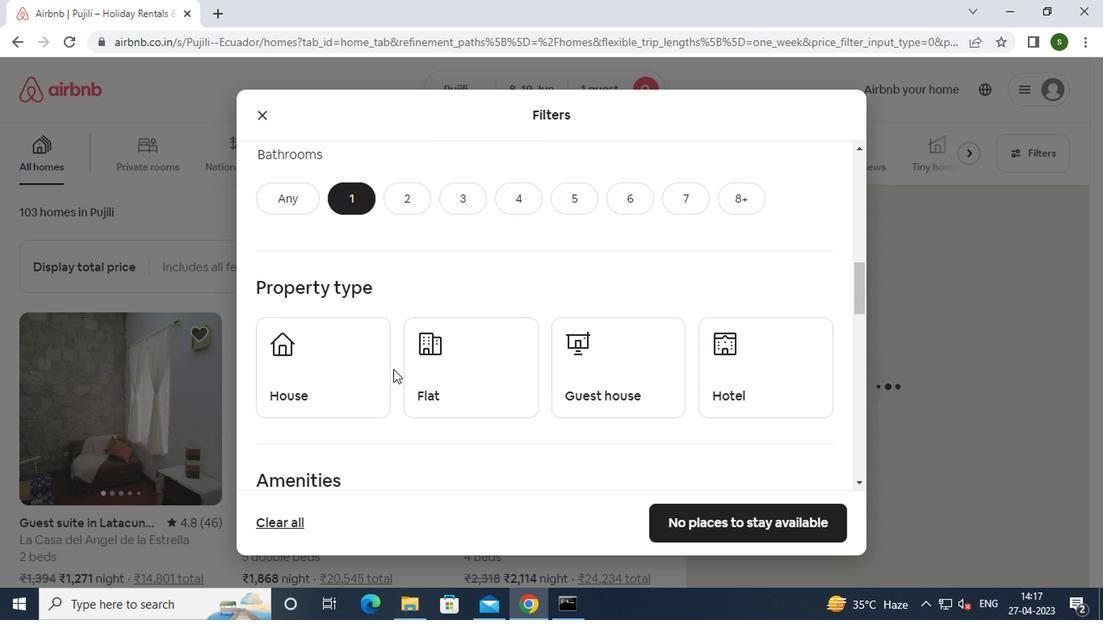 
Action: Mouse moved to (485, 363)
Screenshot: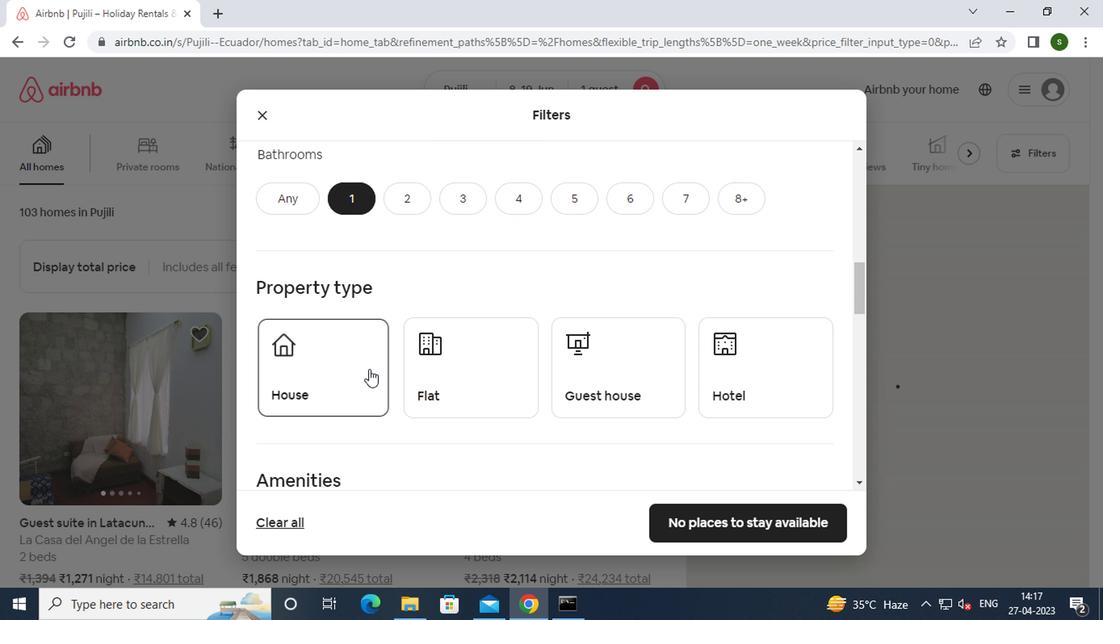 
Action: Mouse pressed left at (485, 363)
Screenshot: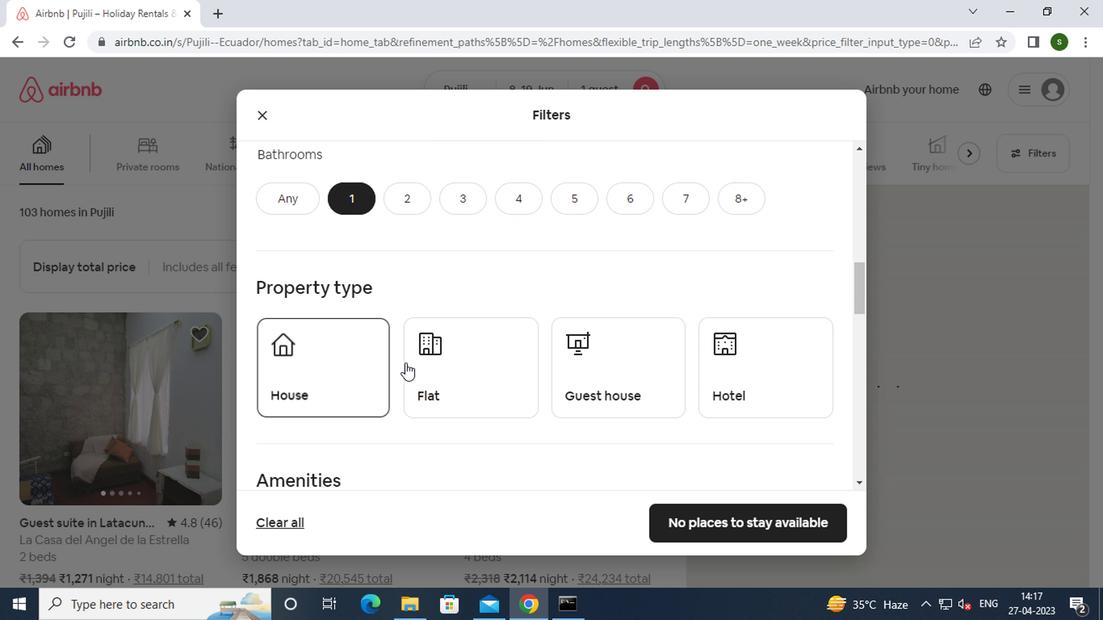 
Action: Mouse moved to (610, 363)
Screenshot: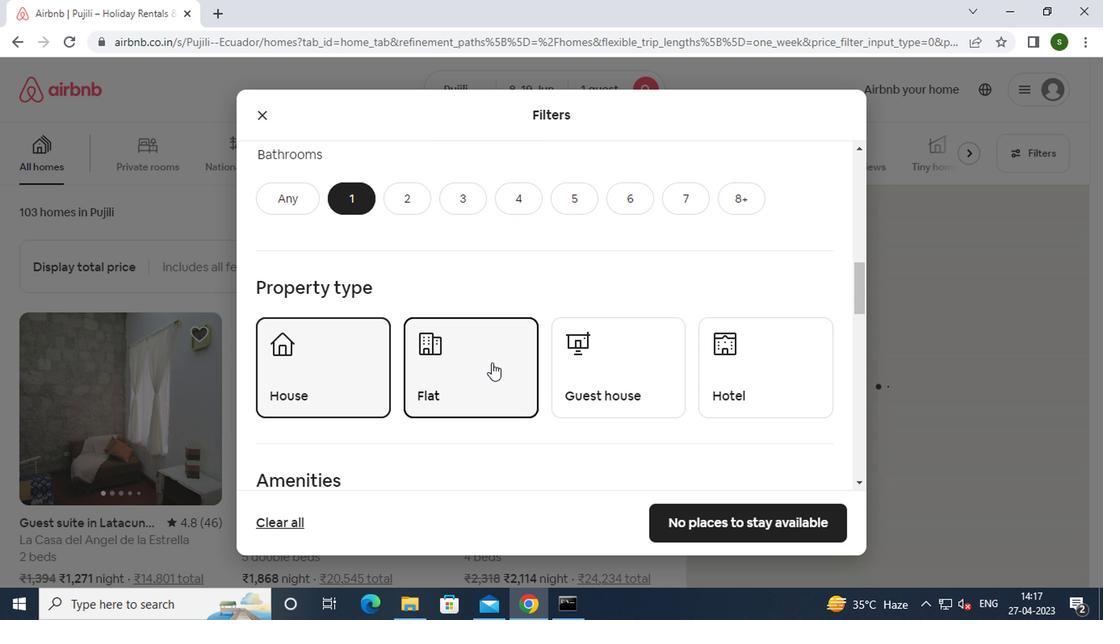 
Action: Mouse pressed left at (610, 363)
Screenshot: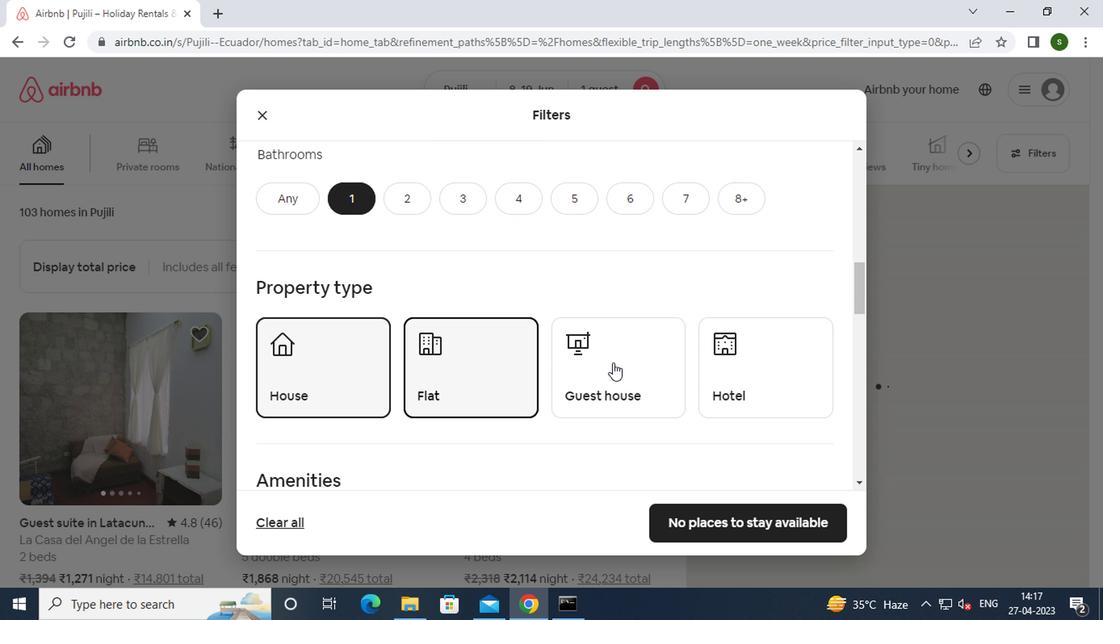 
Action: Mouse moved to (748, 358)
Screenshot: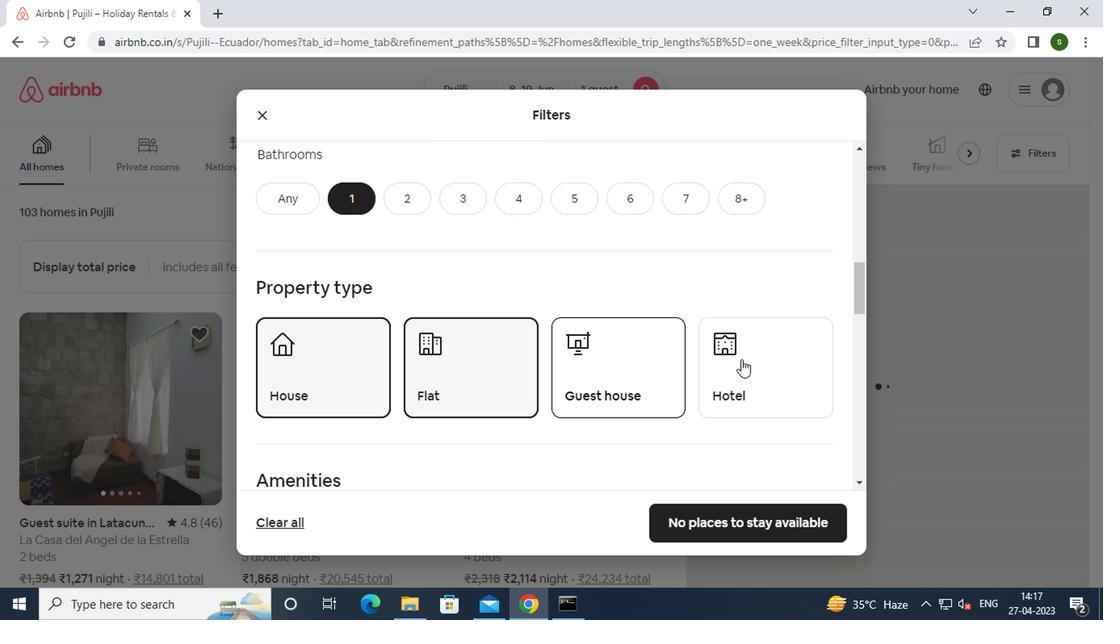 
Action: Mouse pressed left at (748, 358)
Screenshot: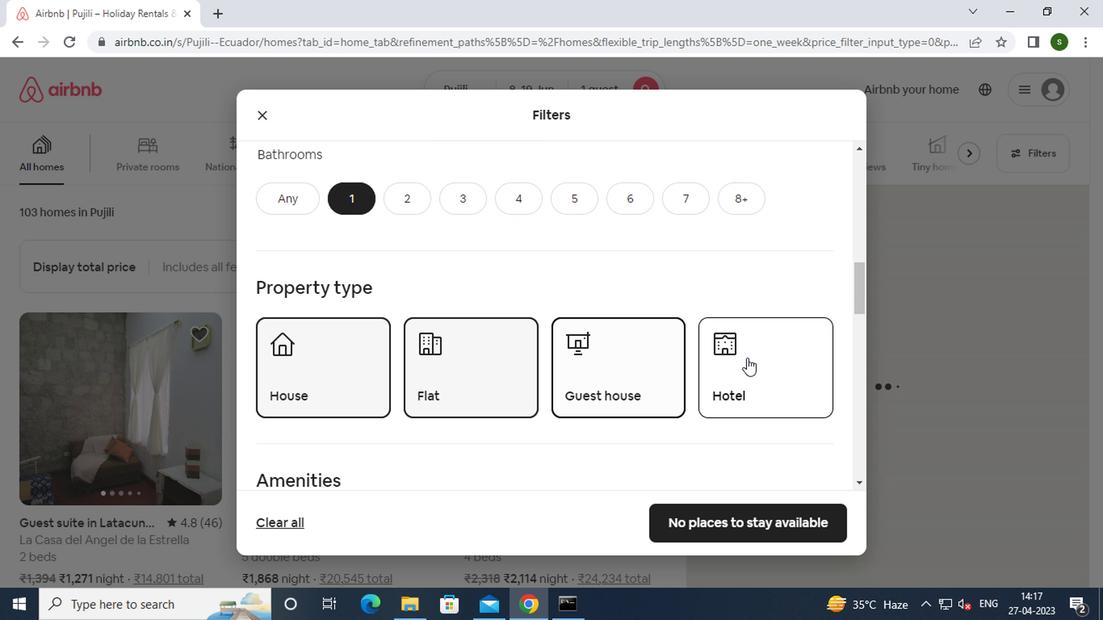 
Action: Mouse moved to (701, 361)
Screenshot: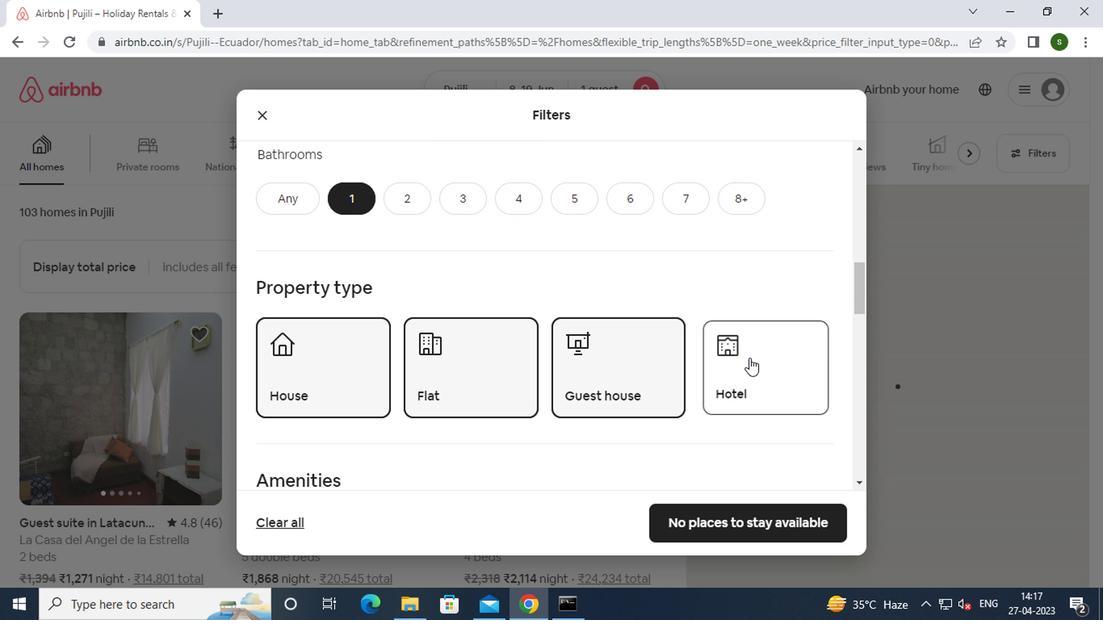 
Action: Mouse scrolled (701, 360) with delta (0, -1)
Screenshot: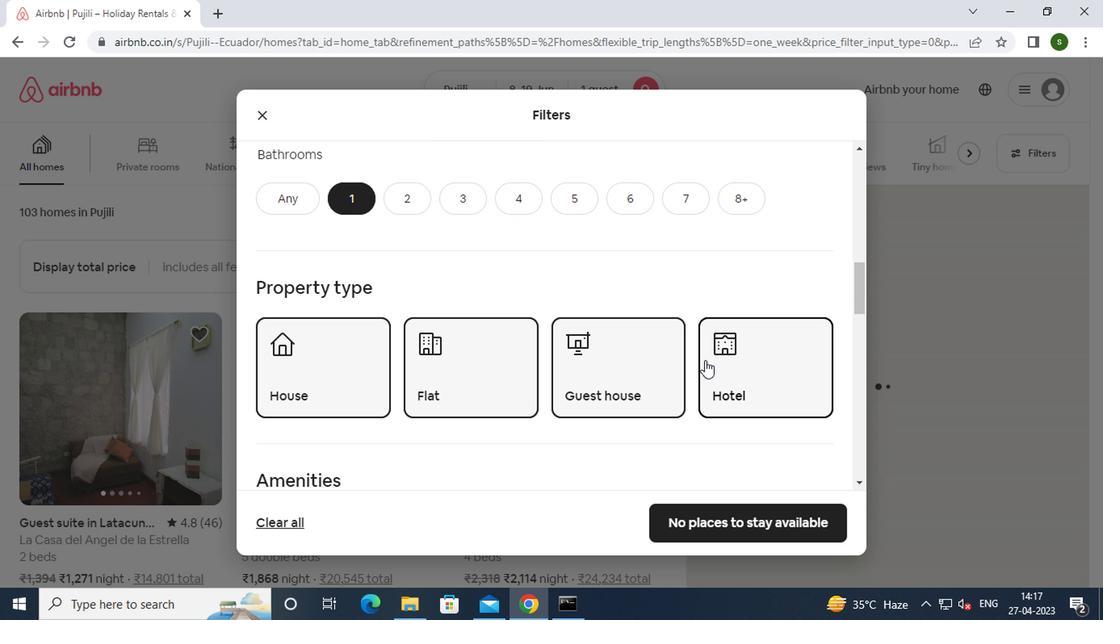 
Action: Mouse scrolled (701, 360) with delta (0, -1)
Screenshot: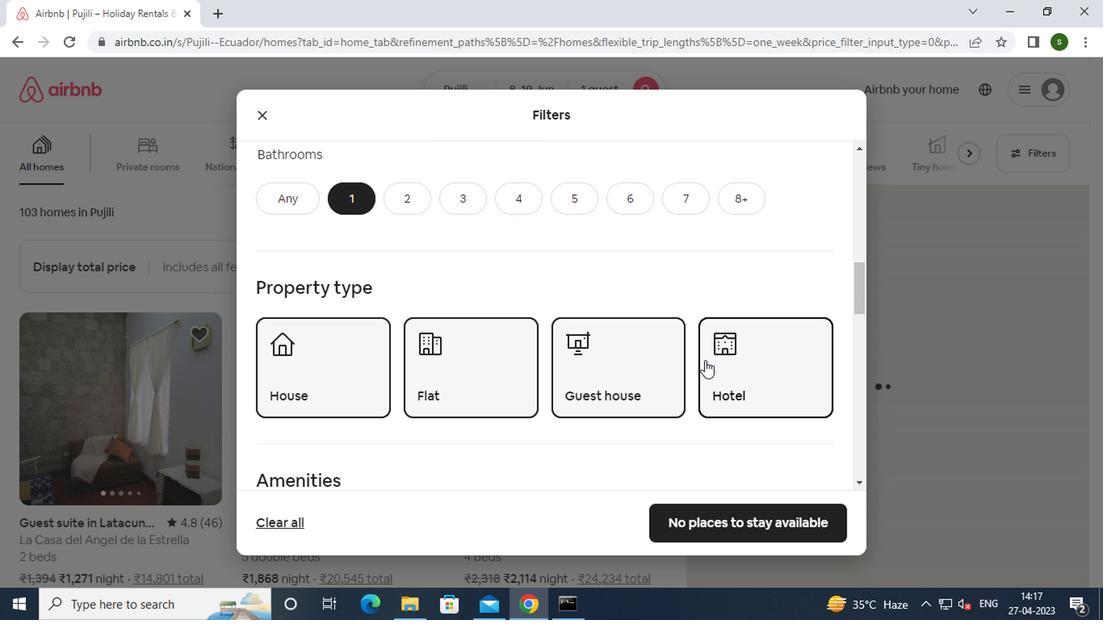 
Action: Mouse scrolled (701, 360) with delta (0, -1)
Screenshot: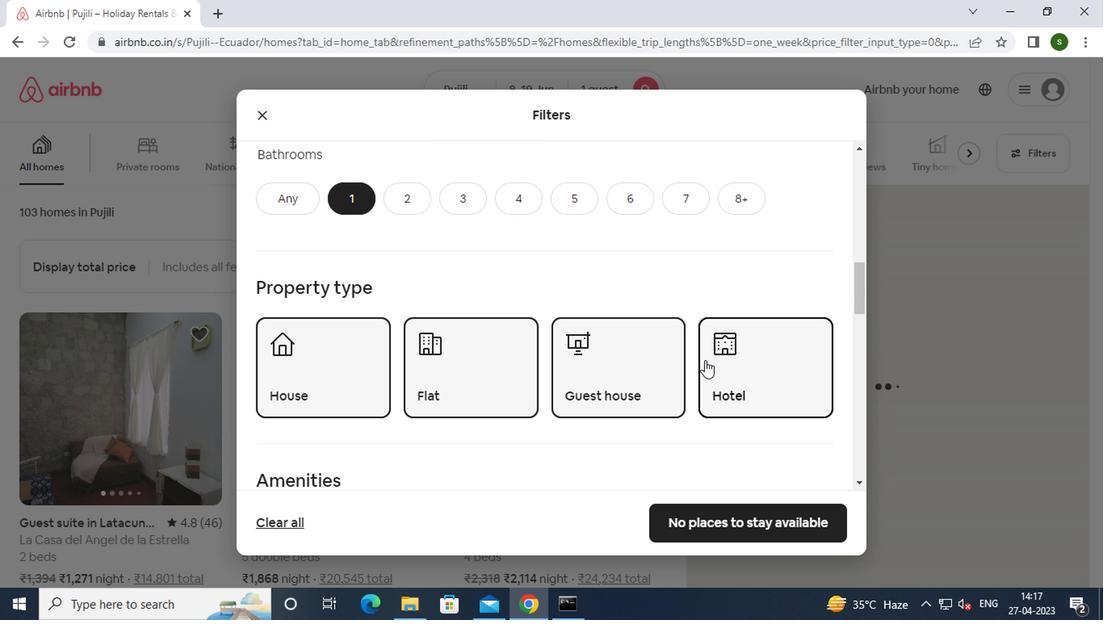 
Action: Mouse scrolled (701, 360) with delta (0, -1)
Screenshot: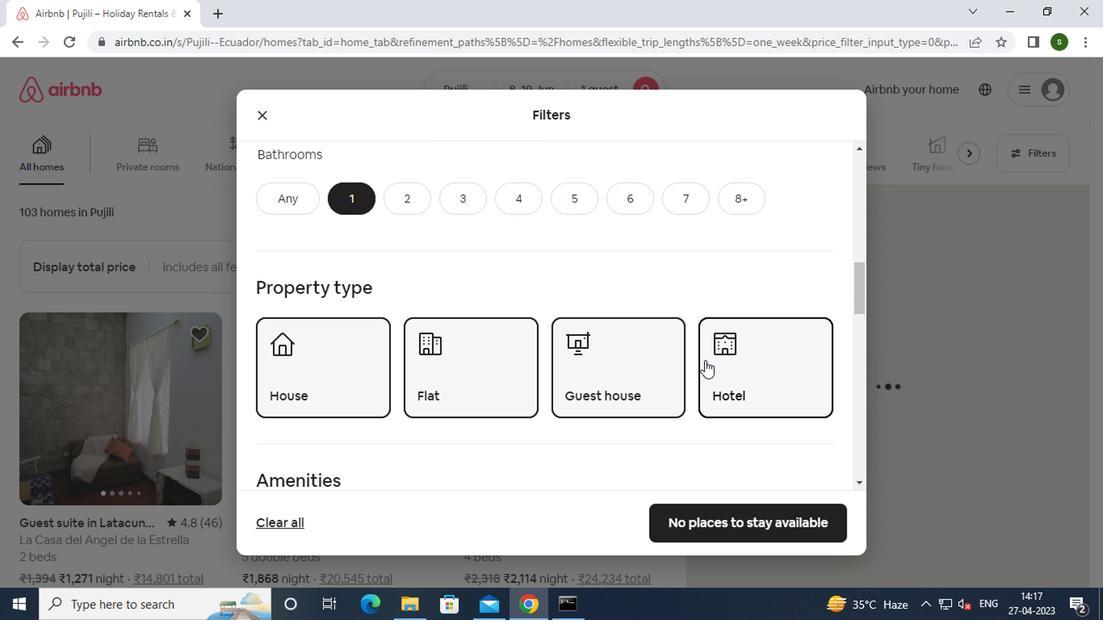 
Action: Mouse scrolled (701, 360) with delta (0, -1)
Screenshot: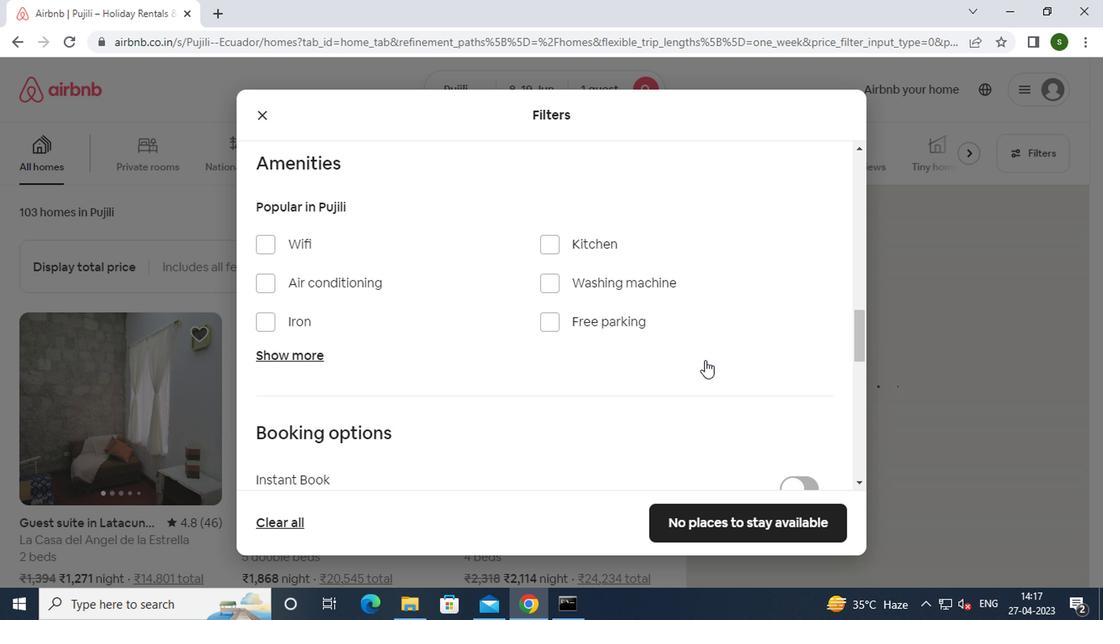 
Action: Mouse scrolled (701, 360) with delta (0, -1)
Screenshot: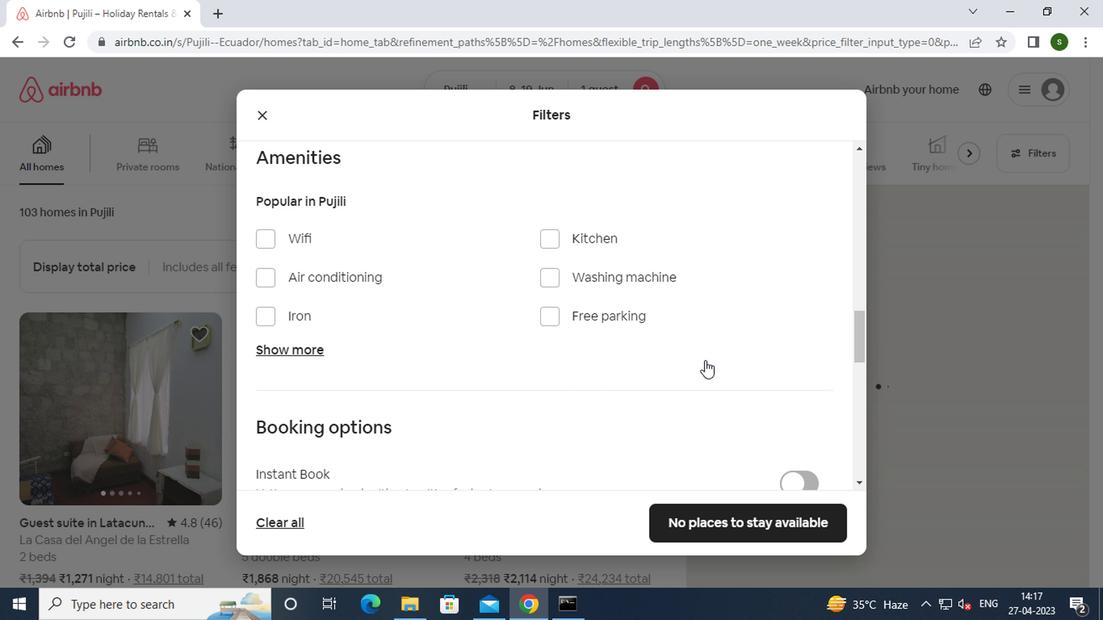
Action: Mouse moved to (788, 378)
Screenshot: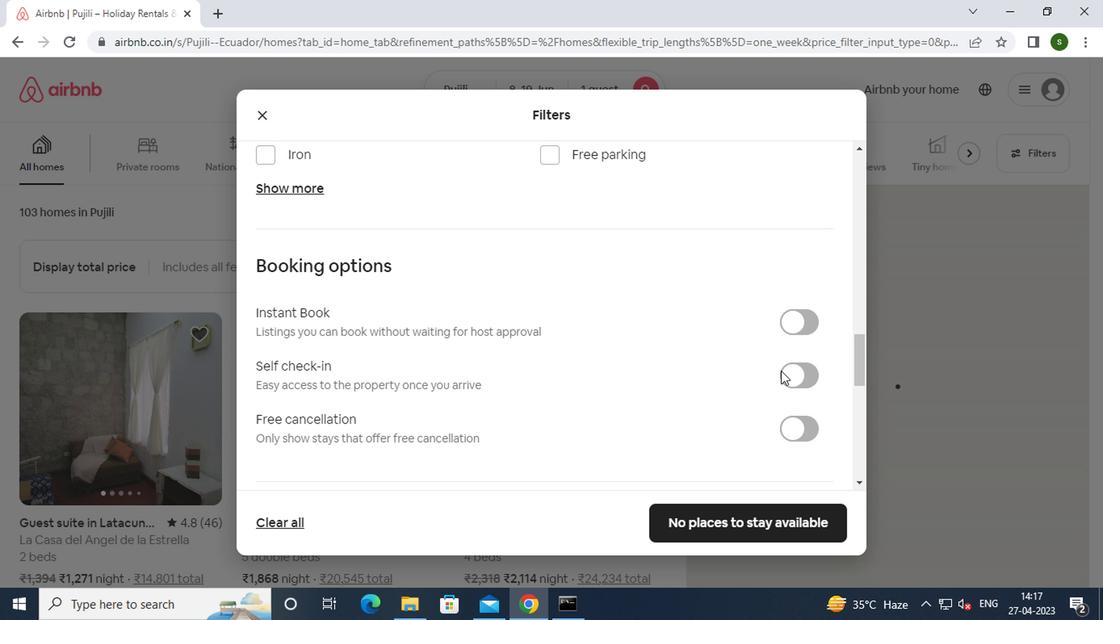 
Action: Mouse pressed left at (788, 378)
Screenshot: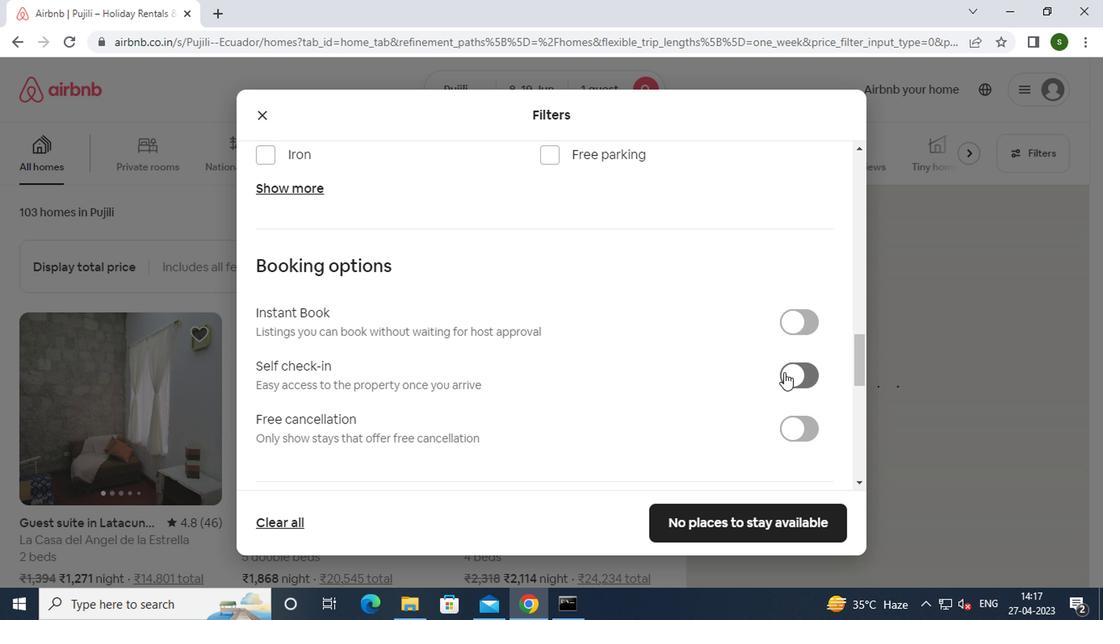 
Action: Mouse moved to (510, 336)
Screenshot: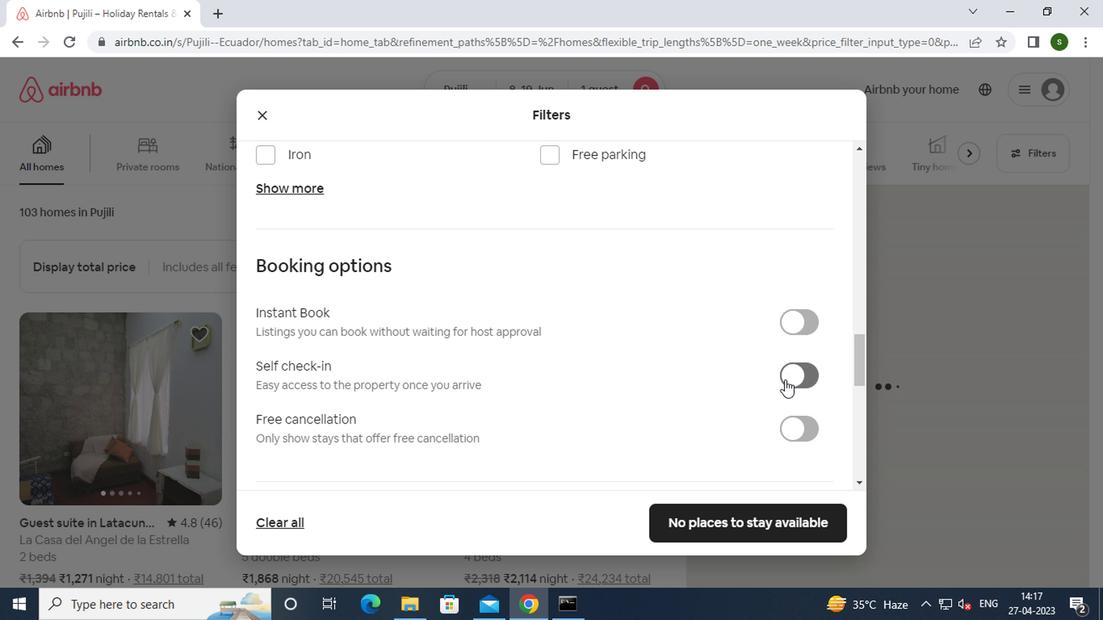 
Action: Mouse scrolled (510, 335) with delta (0, 0)
Screenshot: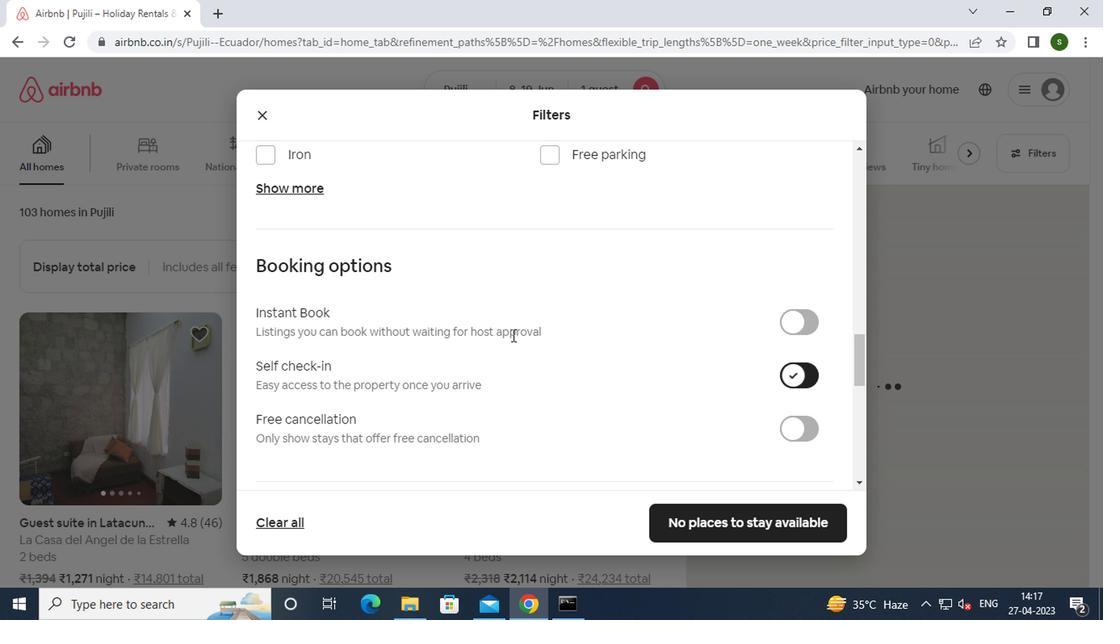 
Action: Mouse scrolled (510, 335) with delta (0, 0)
Screenshot: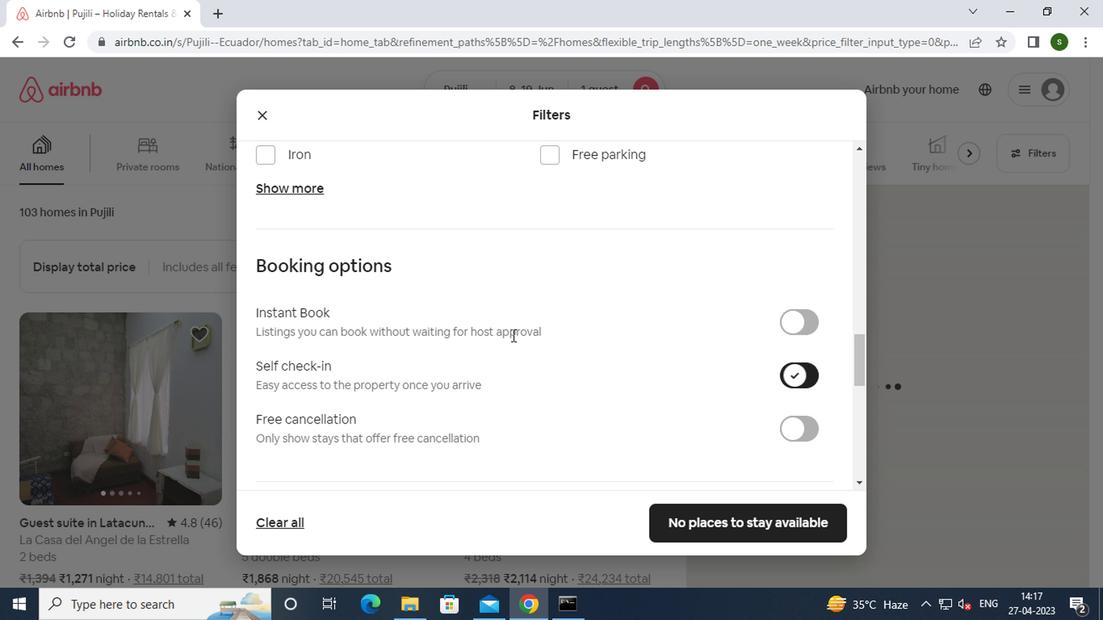 
Action: Mouse scrolled (510, 335) with delta (0, 0)
Screenshot: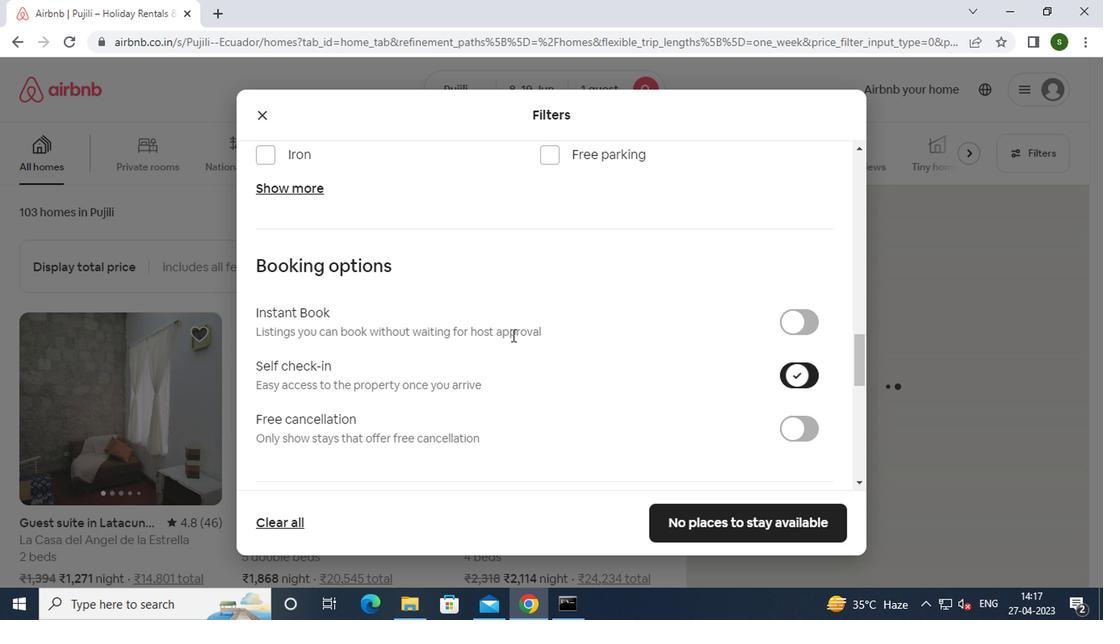 
Action: Mouse scrolled (510, 335) with delta (0, 0)
Screenshot: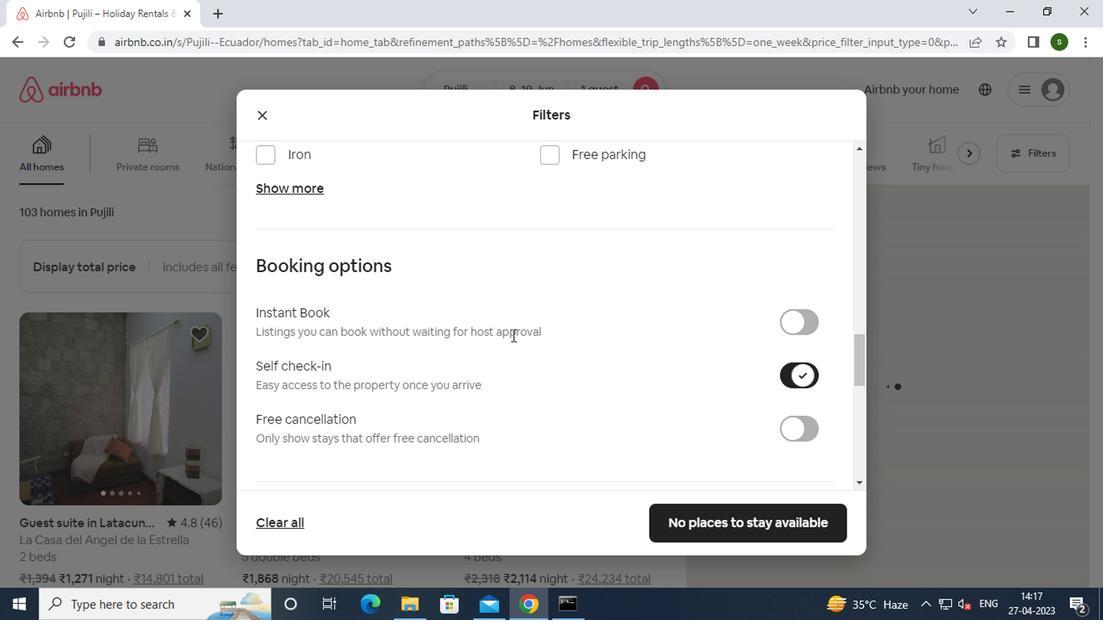 
Action: Mouse scrolled (510, 335) with delta (0, 0)
Screenshot: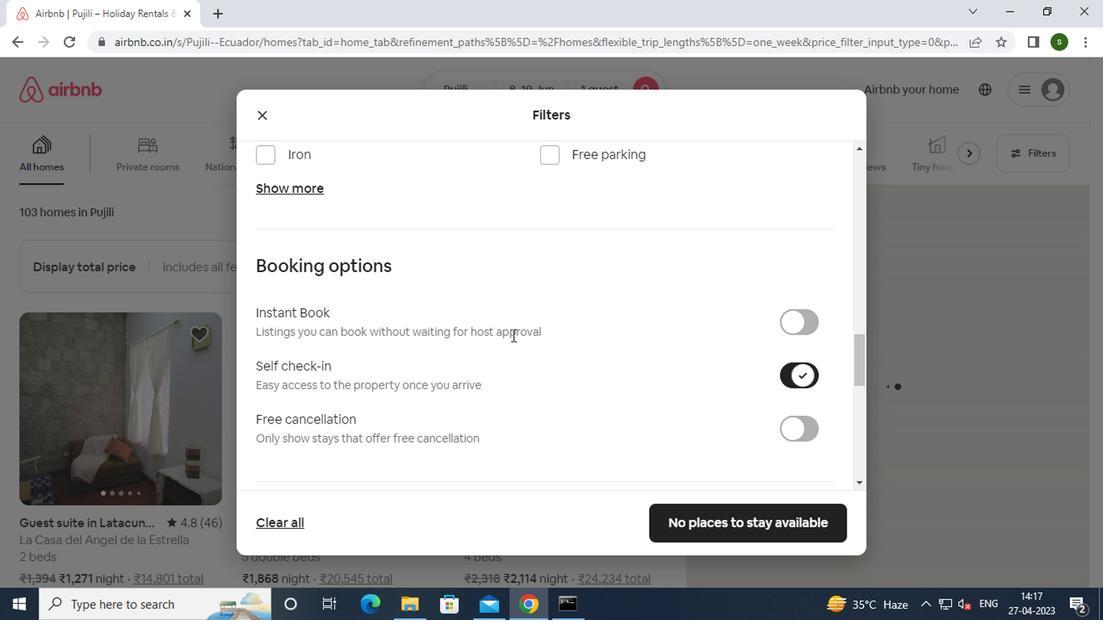 
Action: Mouse scrolled (510, 335) with delta (0, 0)
Screenshot: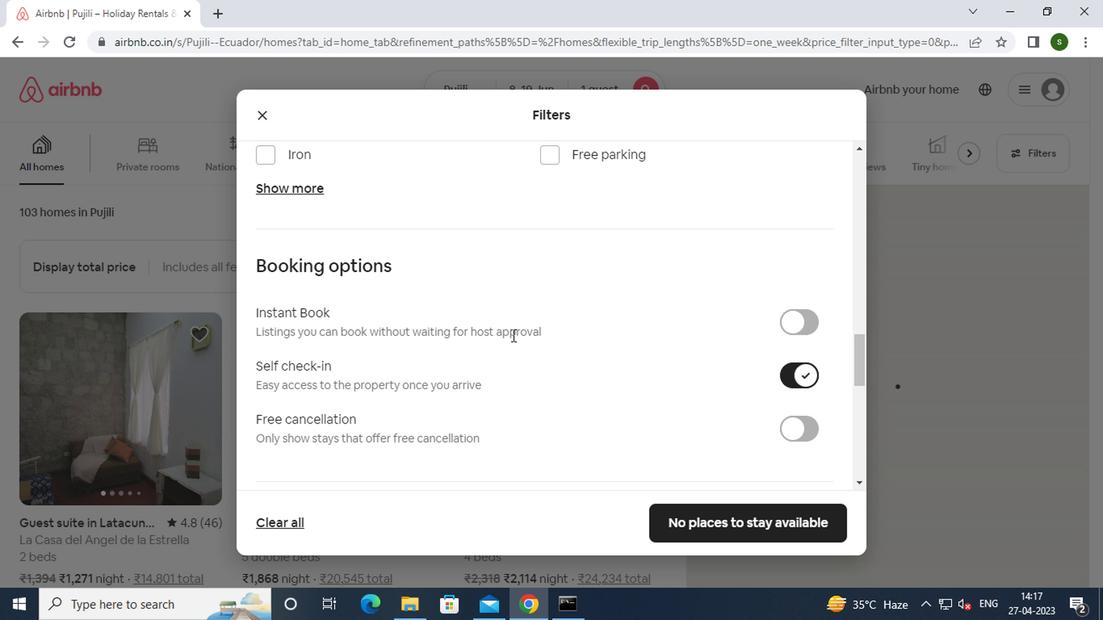 
Action: Mouse scrolled (510, 335) with delta (0, 0)
Screenshot: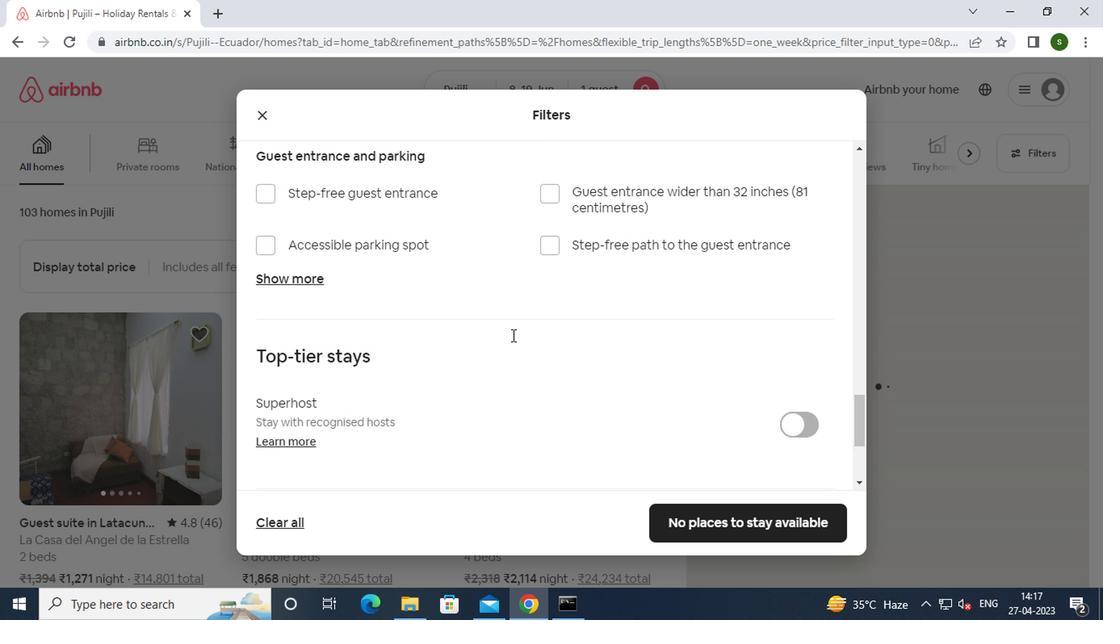 
Action: Mouse scrolled (510, 335) with delta (0, 0)
Screenshot: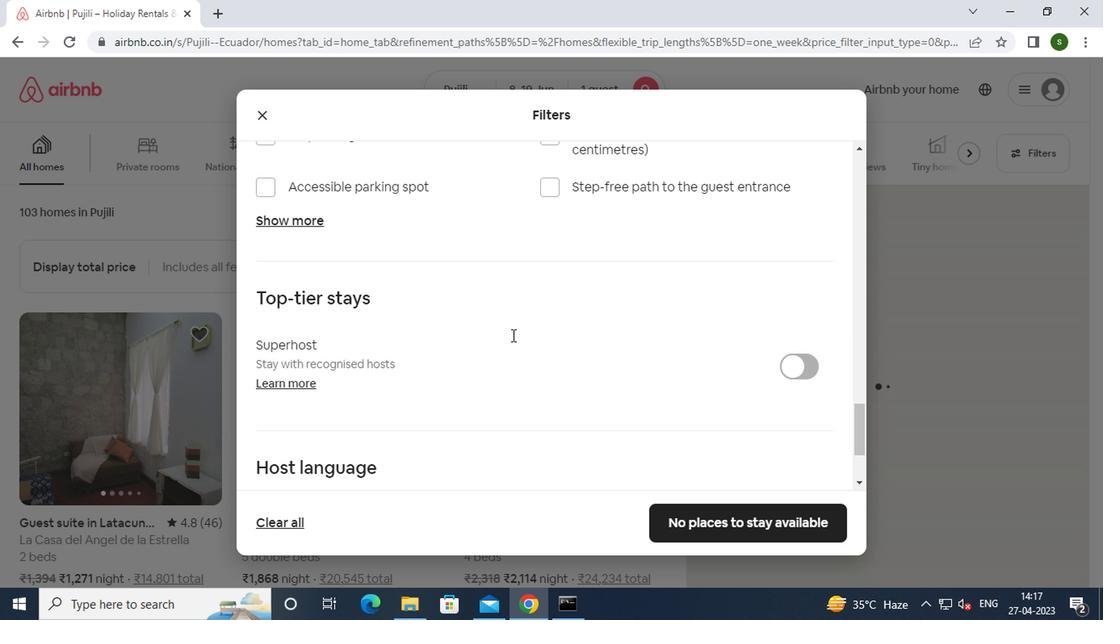 
Action: Mouse scrolled (510, 335) with delta (0, 0)
Screenshot: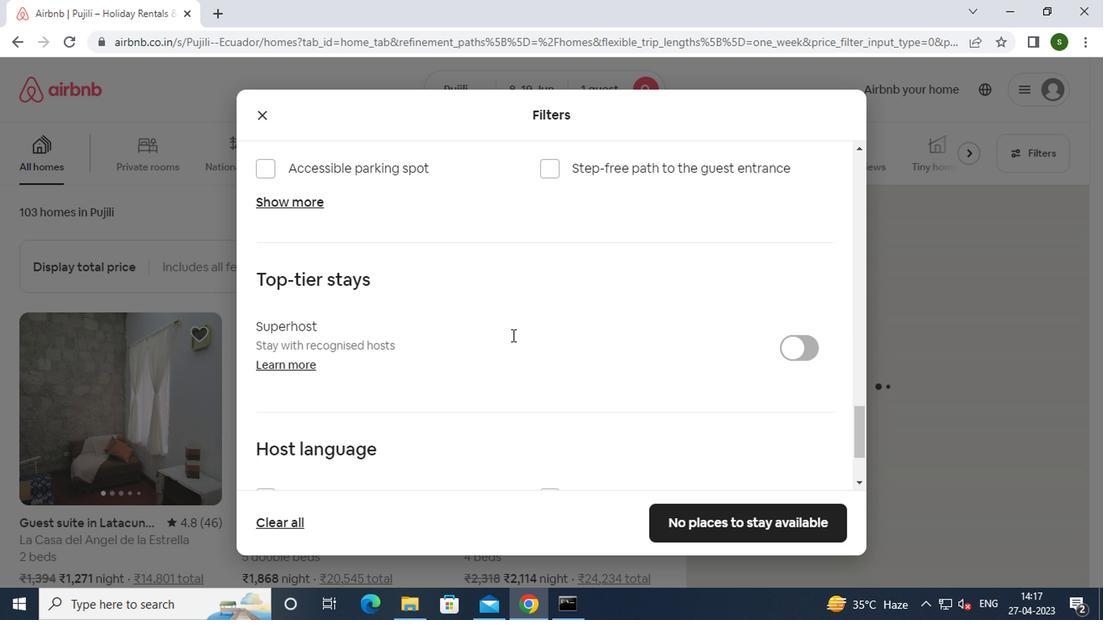 
Action: Mouse moved to (316, 374)
Screenshot: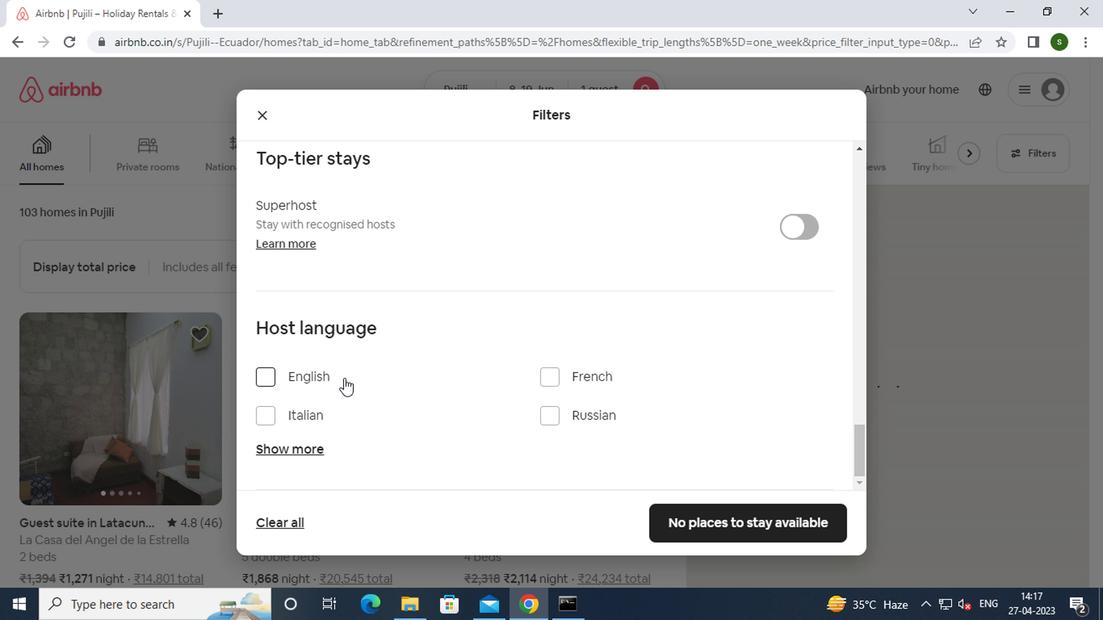 
Action: Mouse pressed left at (316, 374)
Screenshot: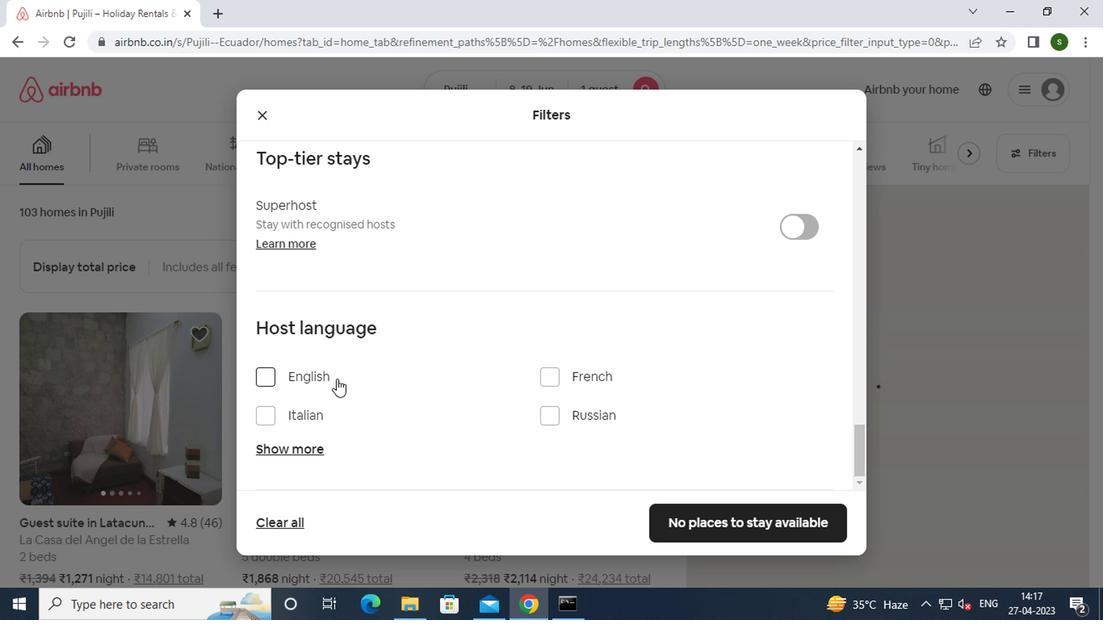 
Action: Mouse moved to (670, 505)
Screenshot: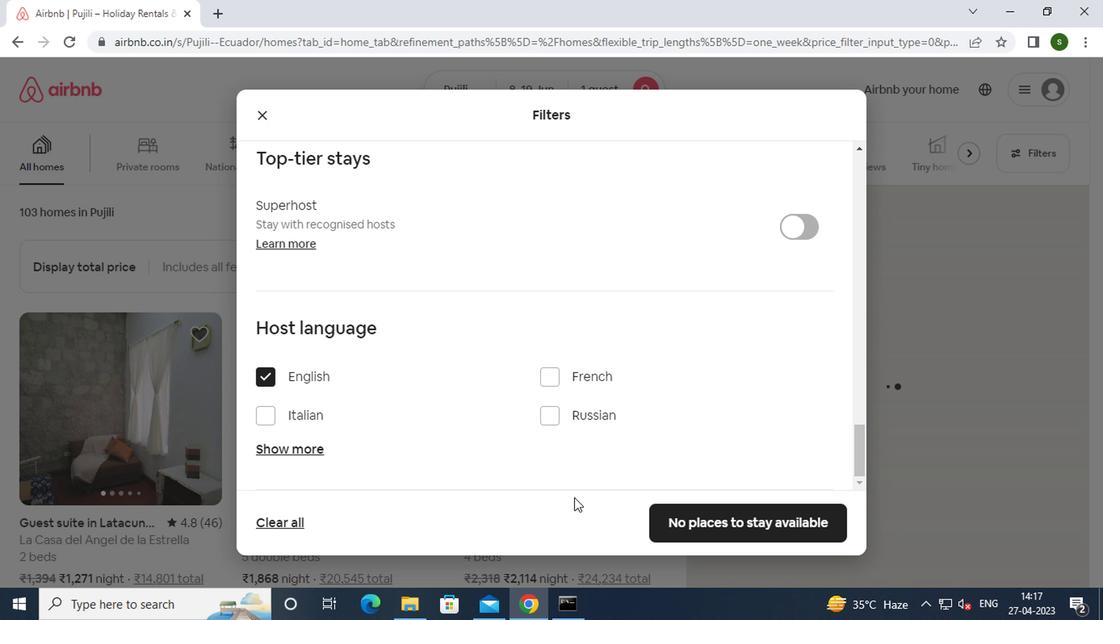 
Action: Mouse pressed left at (670, 505)
Screenshot: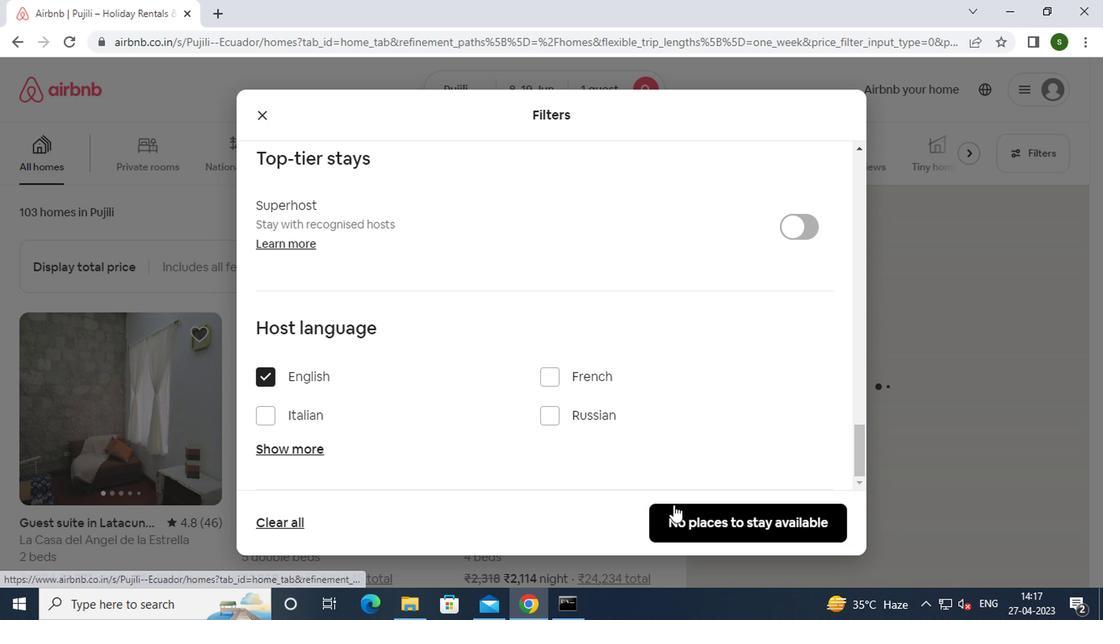 
